 Task: For heading Use Roboto mono with yellow colour.  font size for heading20,  'Change the font style of data to'Roboto mono and font size to 12,  Change the alignment of both headline & data to Align right In the sheet  Attendance Sheet for Weekly Follow-upbook
Action: Mouse moved to (220, 131)
Screenshot: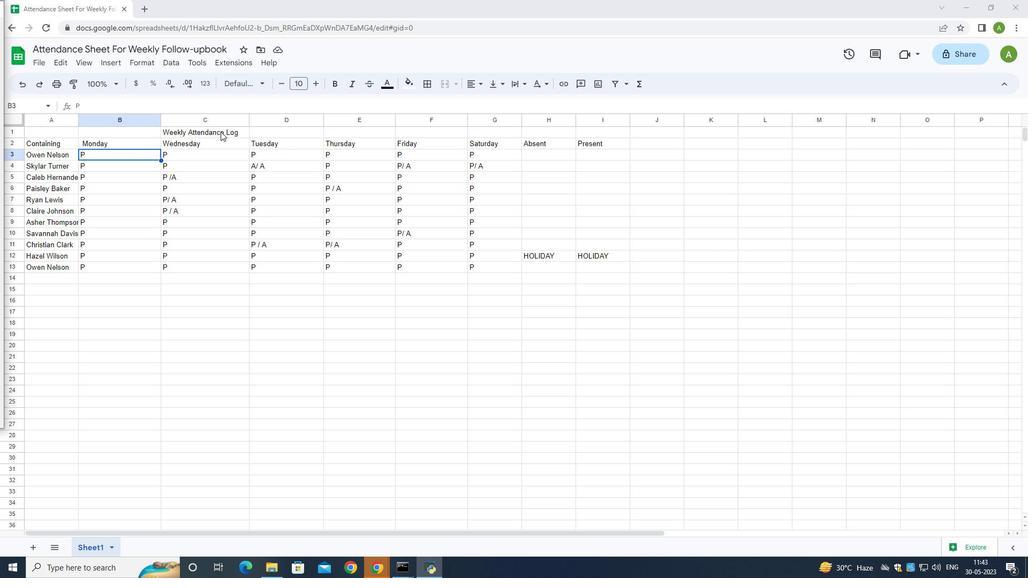 
Action: Mouse pressed left at (220, 131)
Screenshot: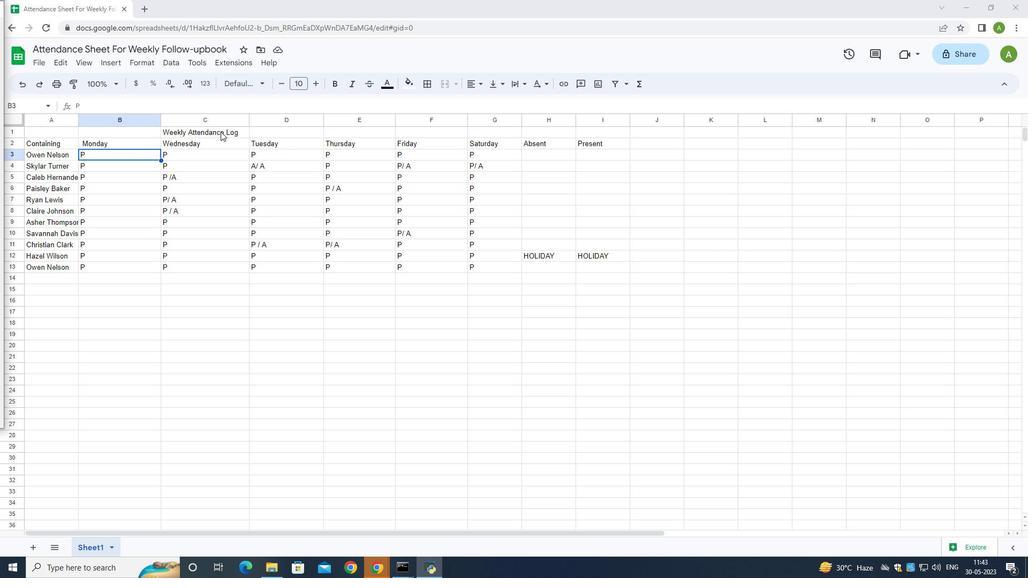 
Action: Mouse moved to (266, 81)
Screenshot: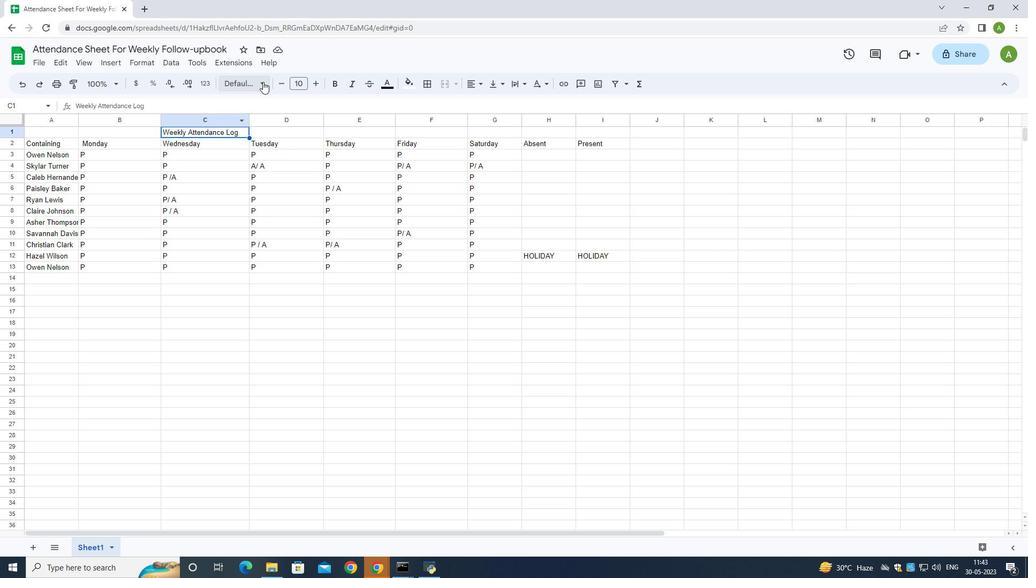 
Action: Mouse pressed left at (266, 81)
Screenshot: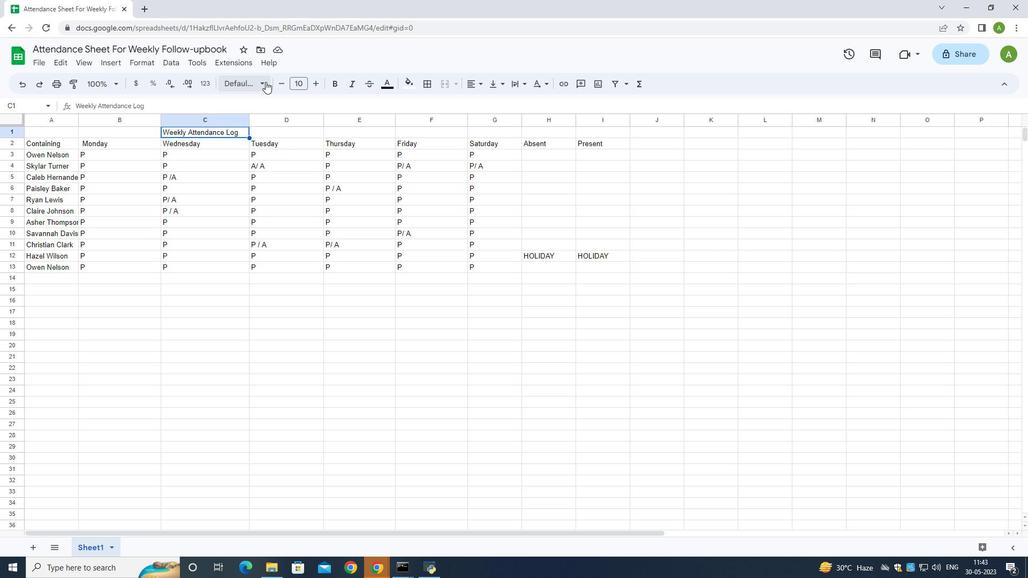
Action: Mouse moved to (267, 308)
Screenshot: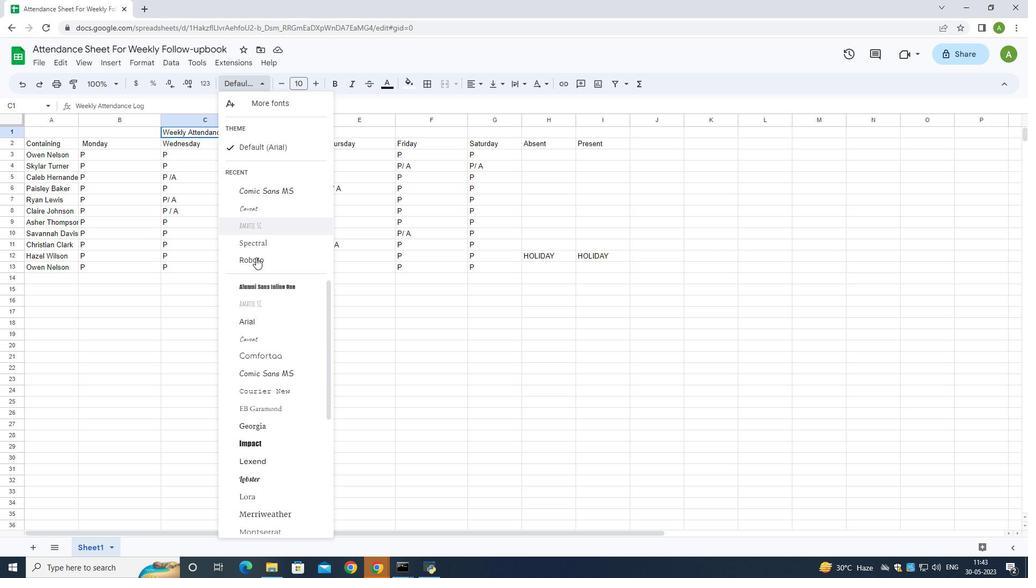 
Action: Mouse scrolled (267, 308) with delta (0, 0)
Screenshot: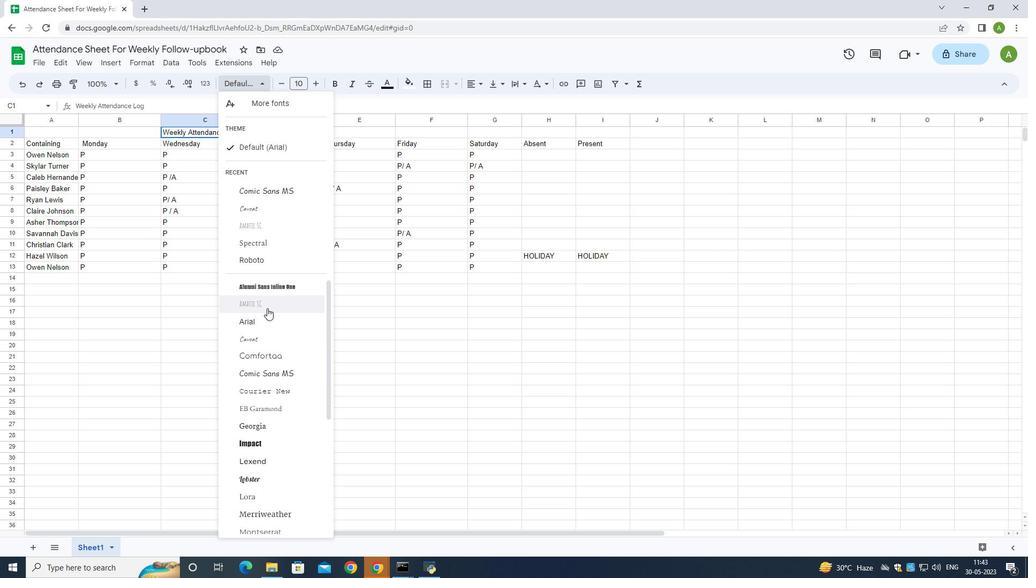
Action: Mouse scrolled (267, 308) with delta (0, 0)
Screenshot: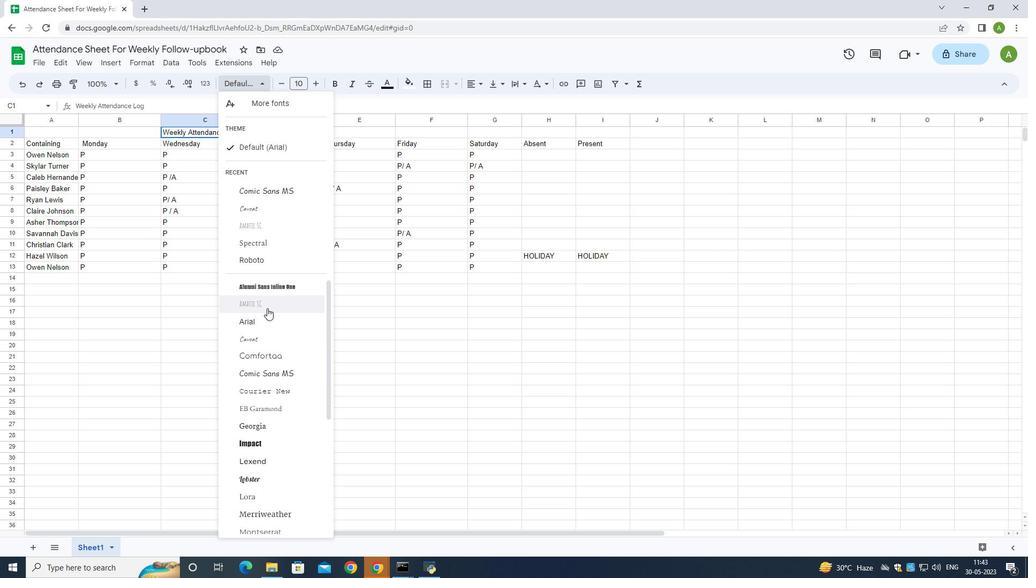 
Action: Mouse moved to (266, 307)
Screenshot: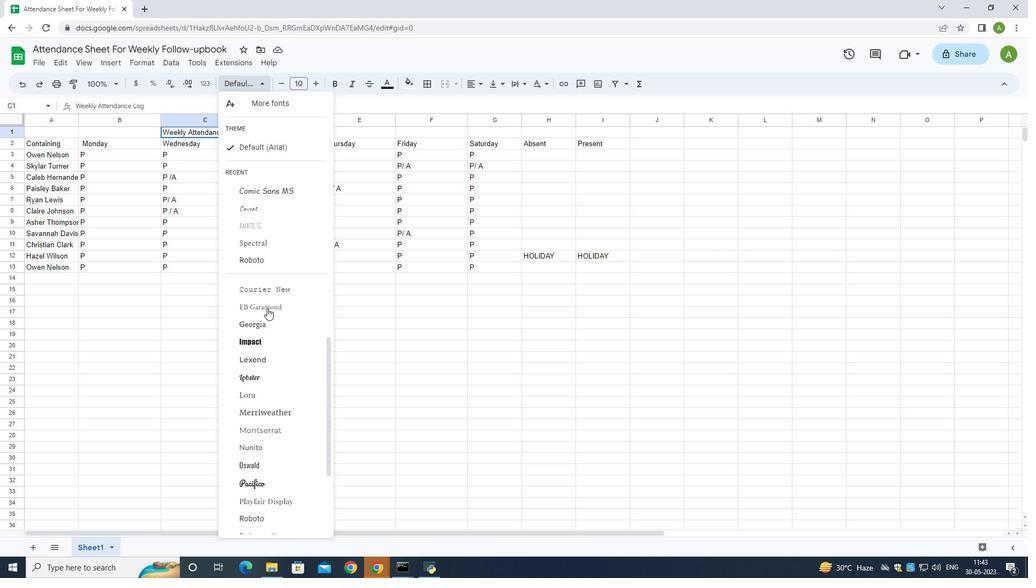 
Action: Mouse scrolled (266, 306) with delta (0, 0)
Screenshot: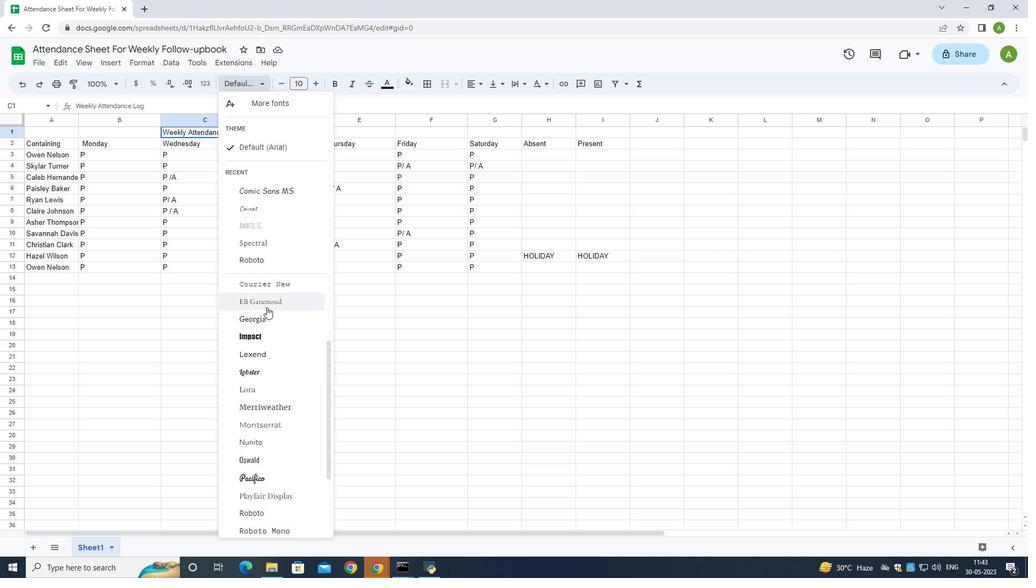 
Action: Mouse moved to (253, 474)
Screenshot: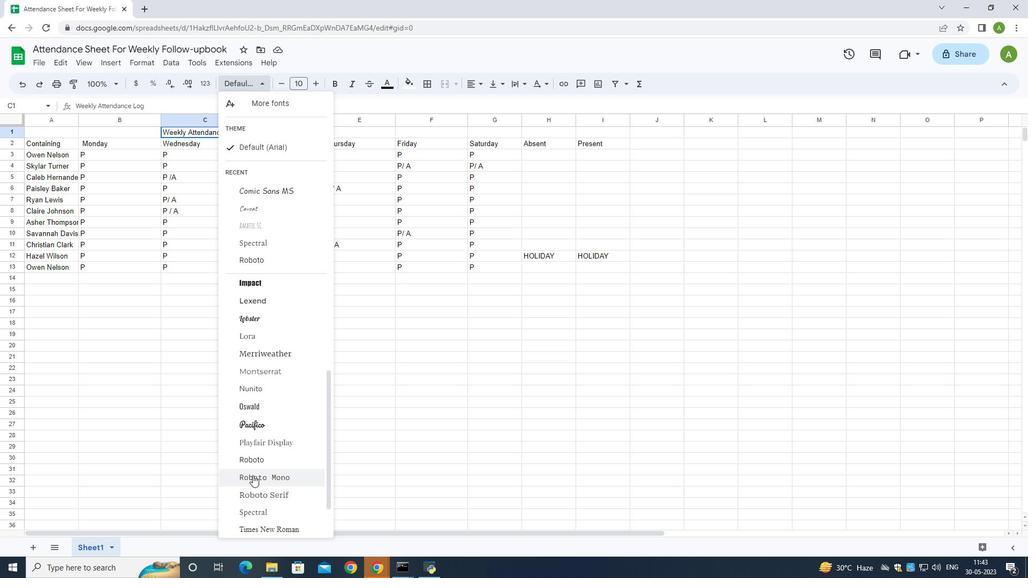 
Action: Mouse pressed left at (253, 474)
Screenshot: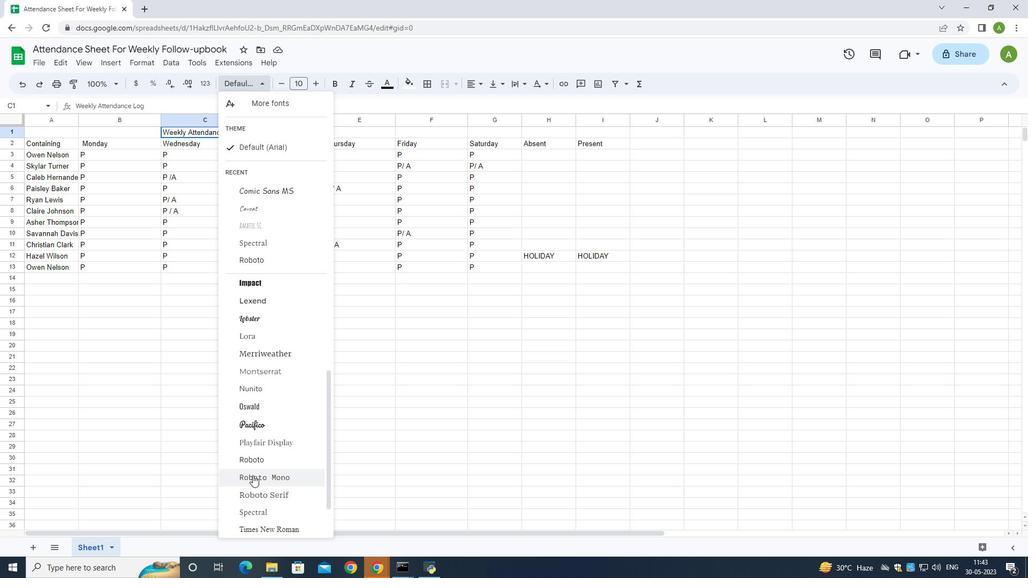 
Action: Mouse moved to (387, 79)
Screenshot: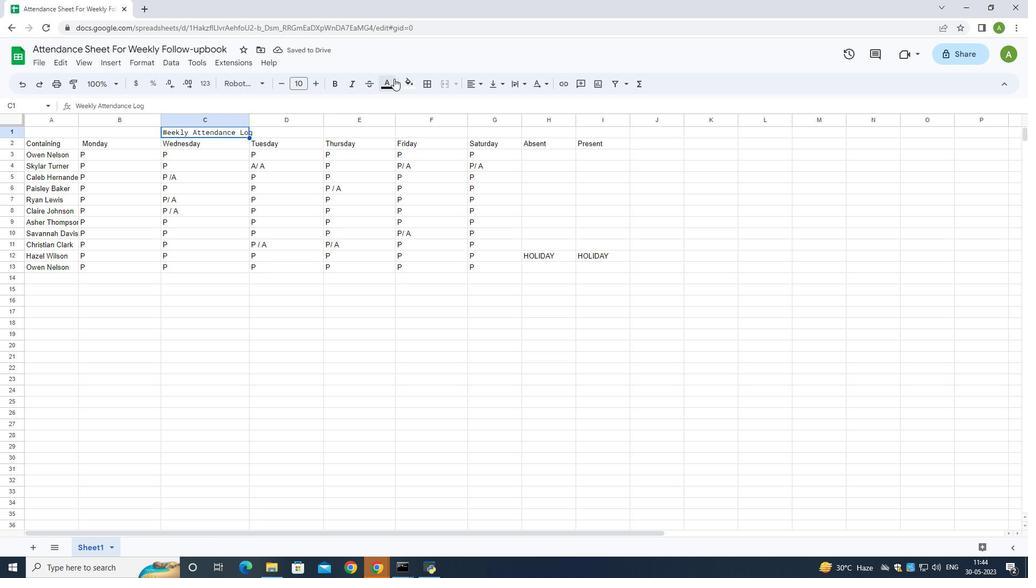 
Action: Mouse pressed left at (387, 79)
Screenshot: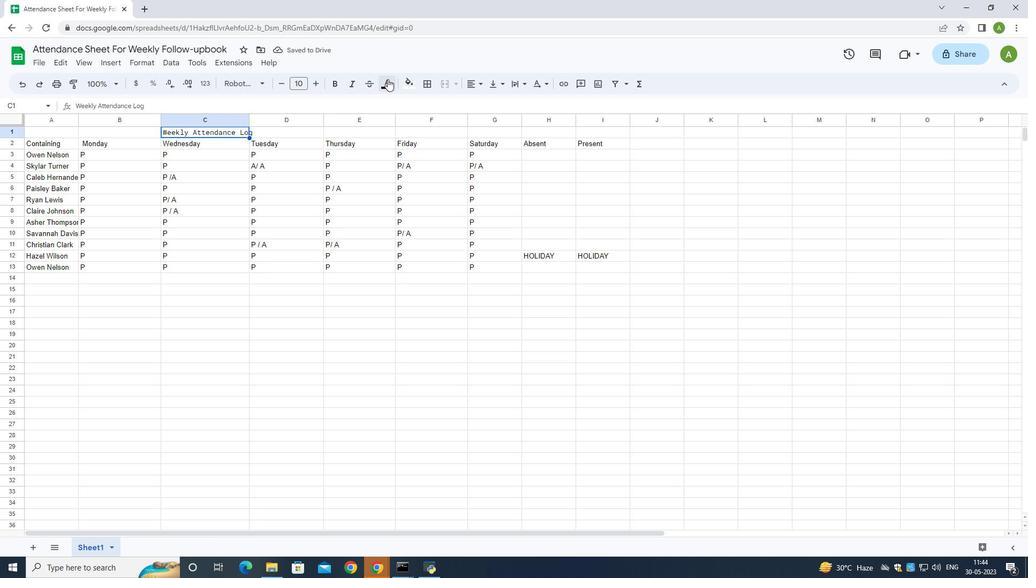 
Action: Mouse moved to (424, 137)
Screenshot: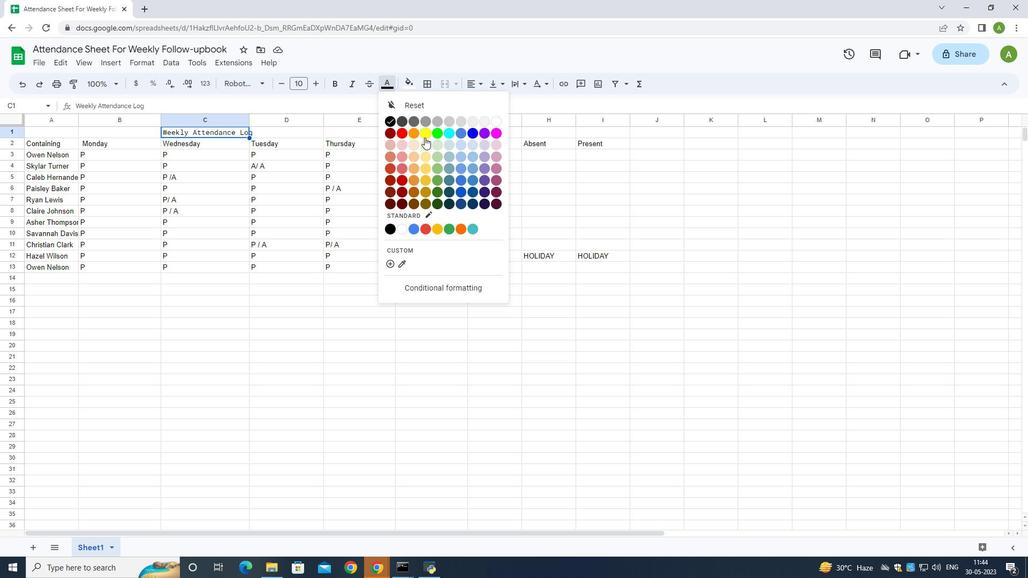 
Action: Mouse pressed left at (424, 137)
Screenshot: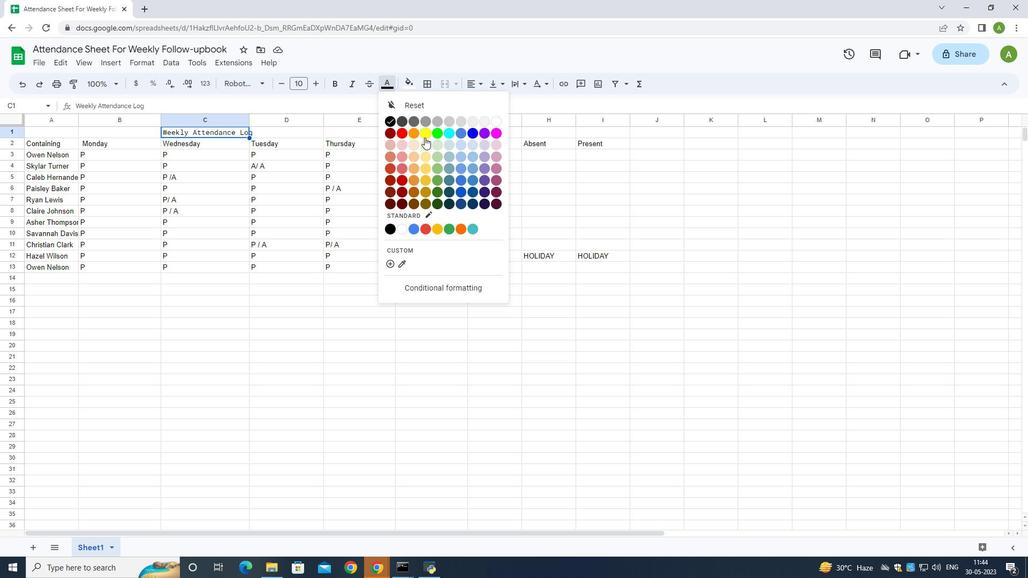 
Action: Mouse moved to (388, 85)
Screenshot: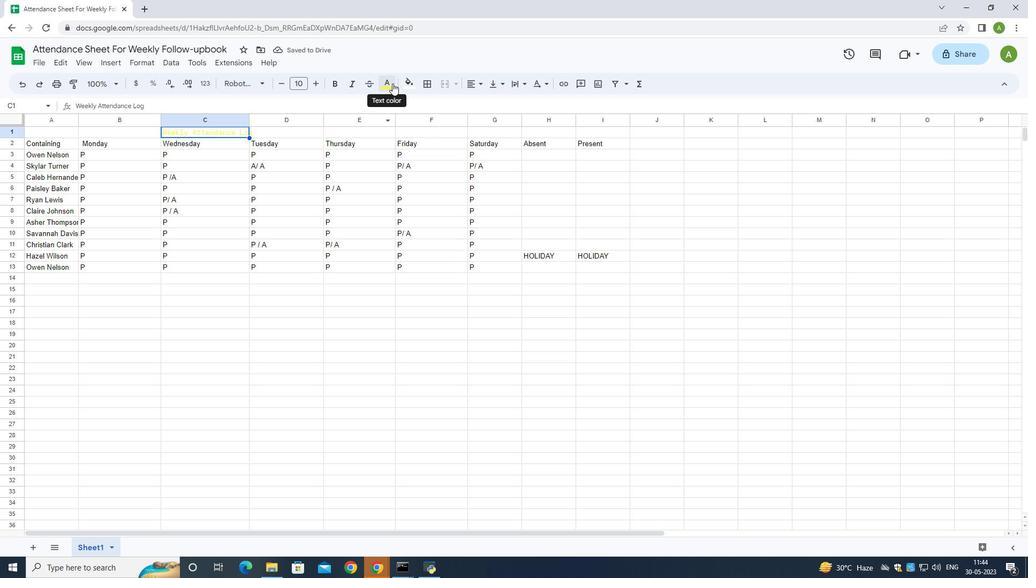 
Action: Mouse pressed left at (388, 85)
Screenshot: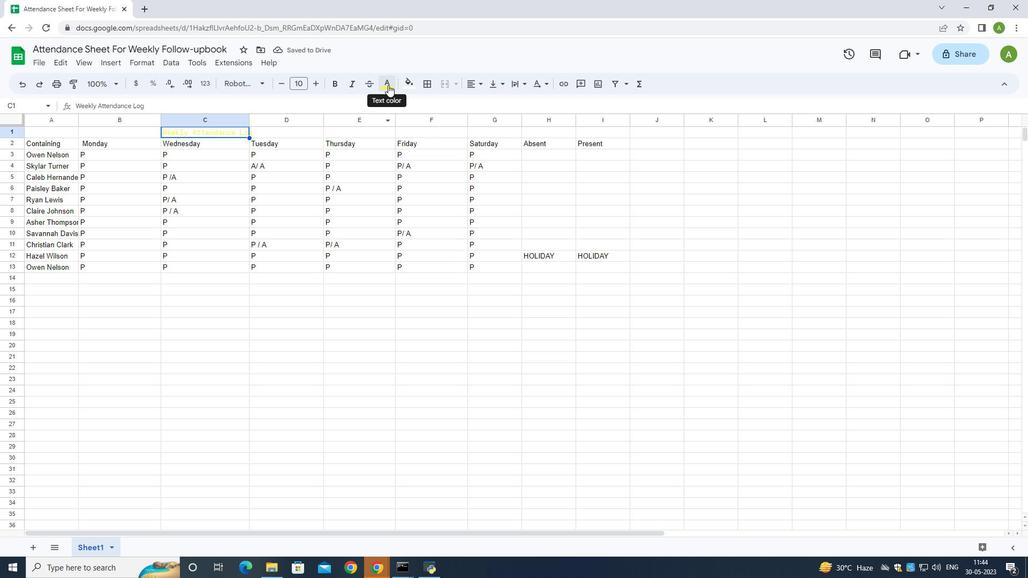 
Action: Mouse moved to (440, 228)
Screenshot: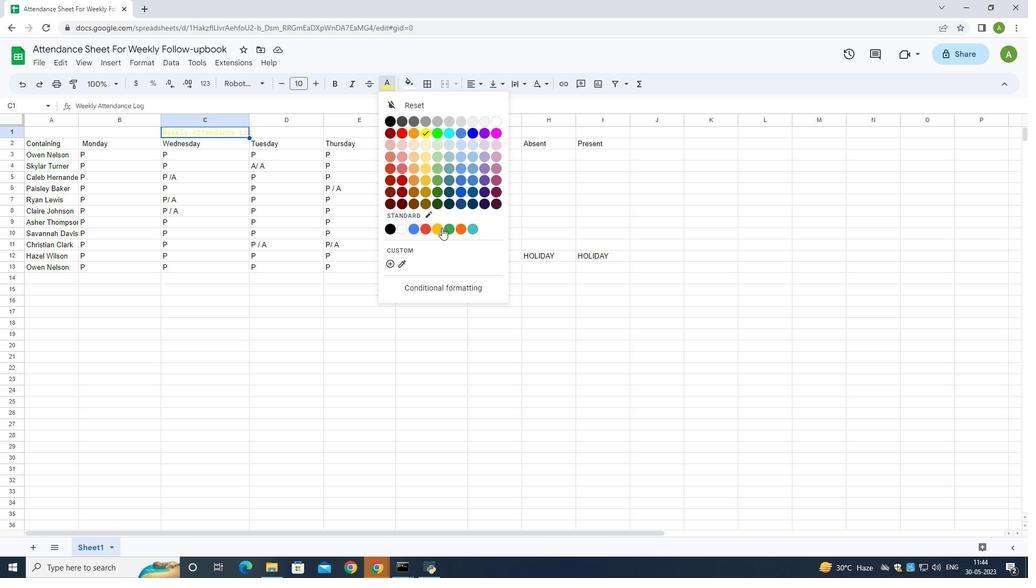 
Action: Mouse pressed left at (440, 228)
Screenshot: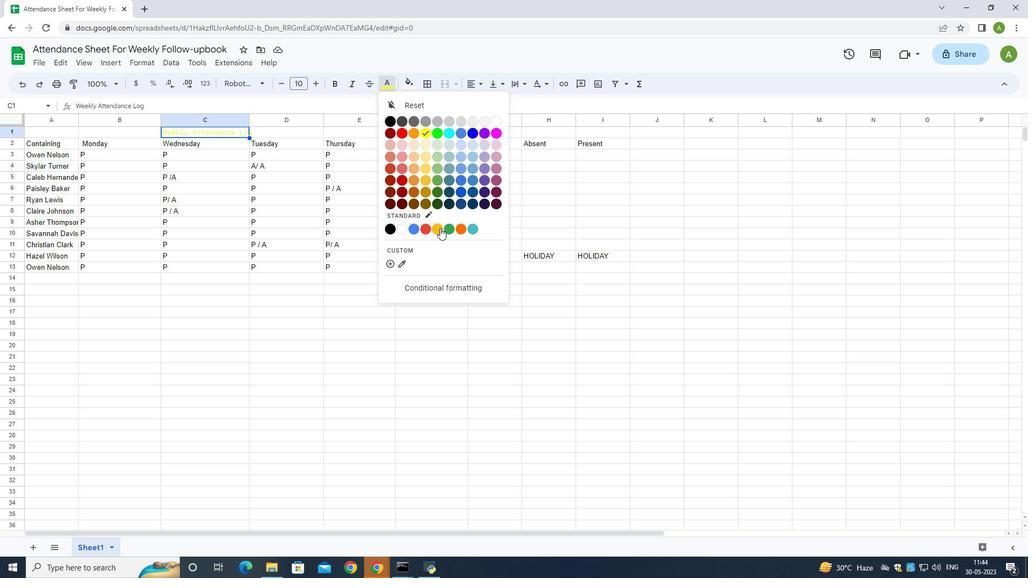
Action: Mouse moved to (651, 219)
Screenshot: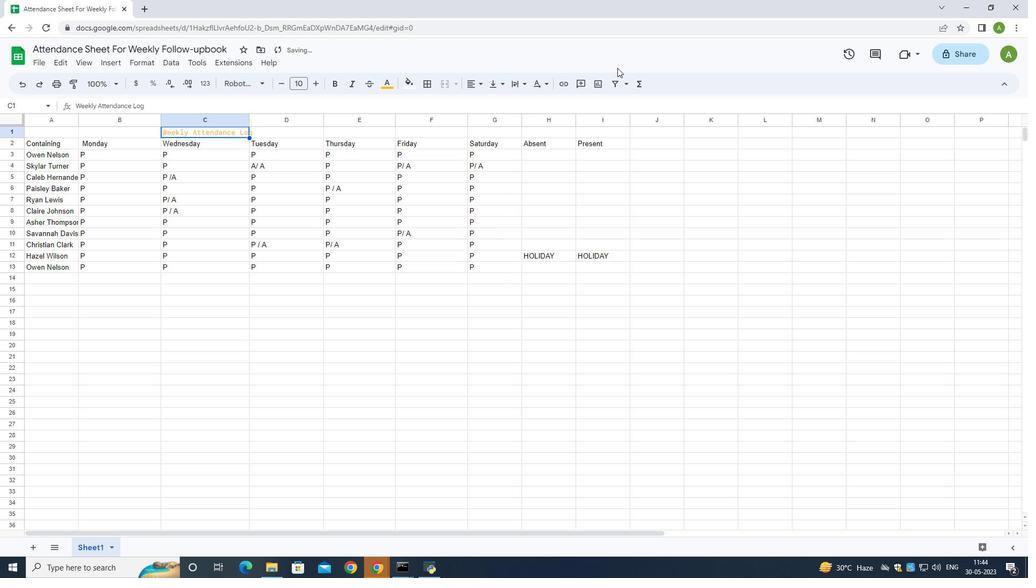
Action: Mouse scrolled (651, 220) with delta (0, 0)
Screenshot: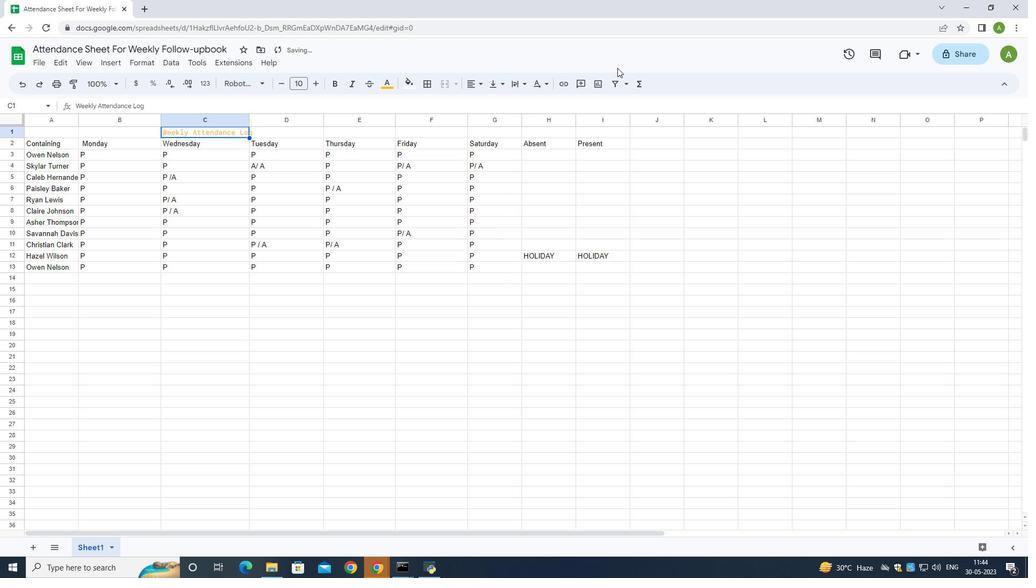 
Action: Mouse moved to (316, 84)
Screenshot: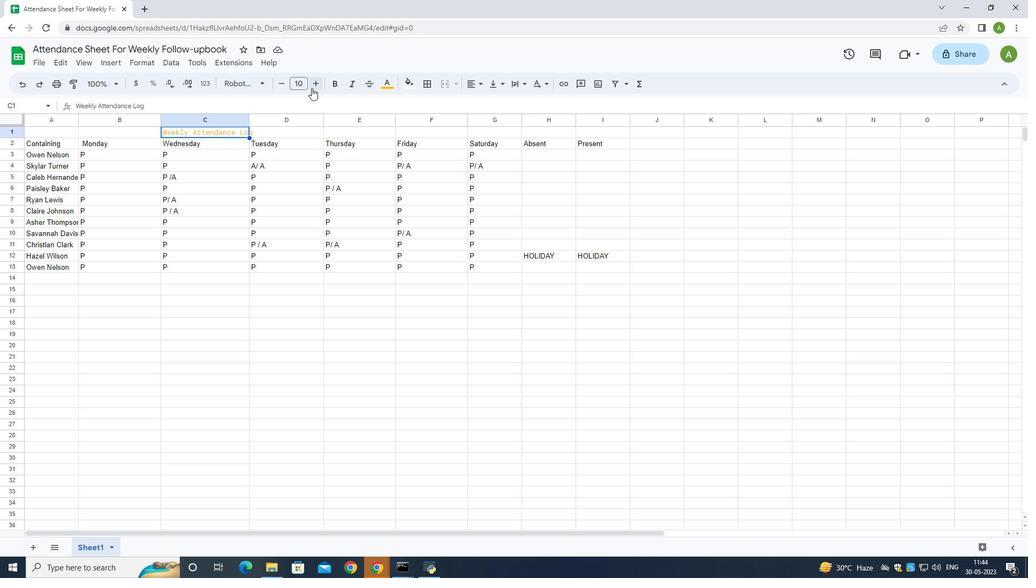 
Action: Mouse pressed left at (316, 84)
Screenshot: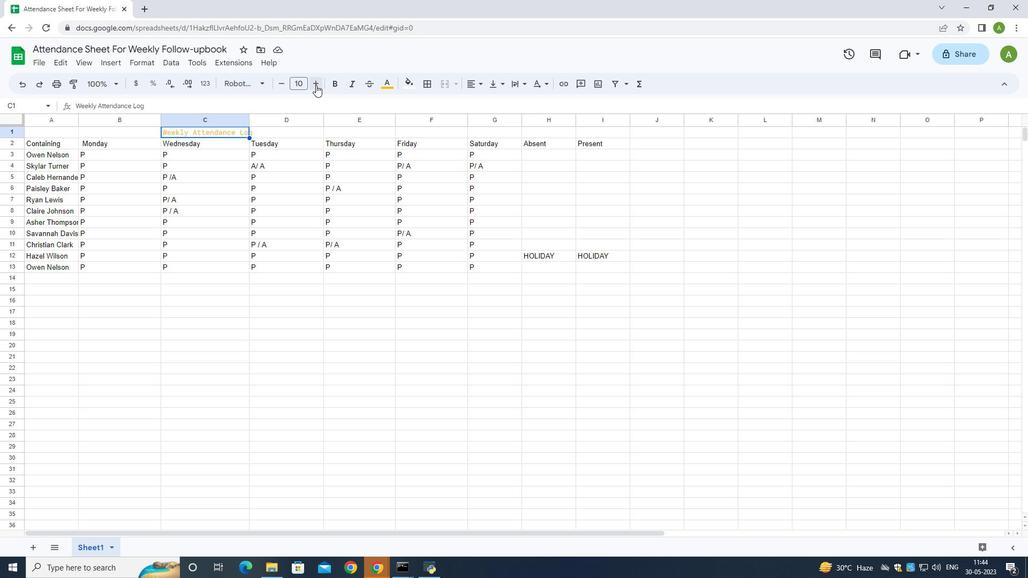 
Action: Mouse pressed left at (316, 84)
Screenshot: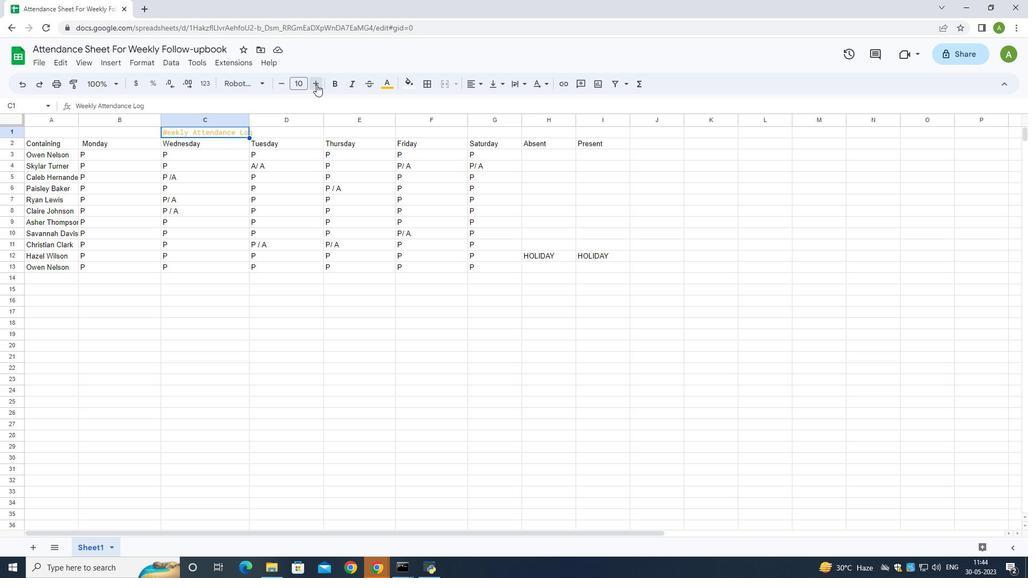 
Action: Mouse pressed left at (316, 84)
Screenshot: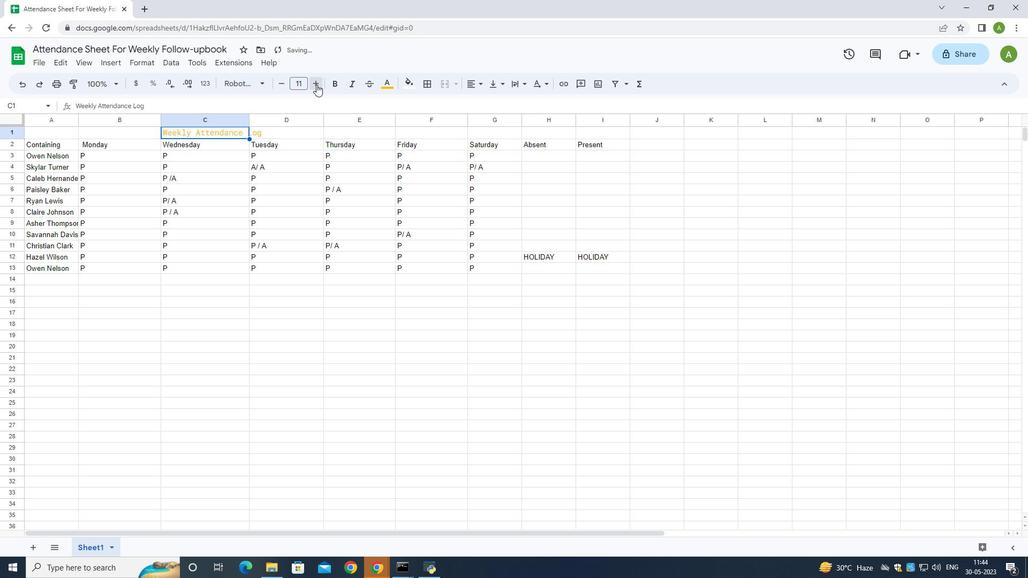 
Action: Mouse pressed left at (316, 84)
Screenshot: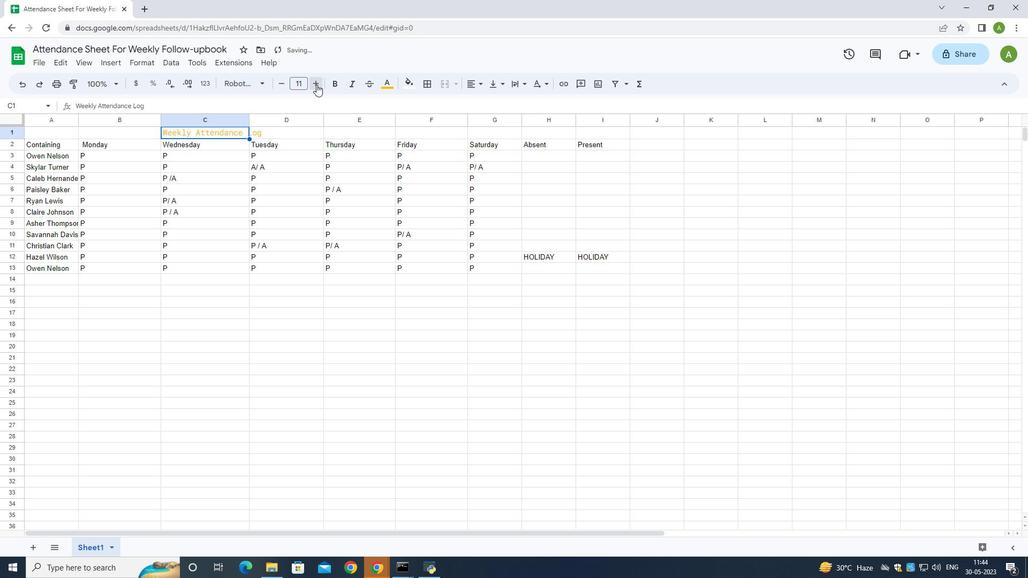 
Action: Mouse pressed left at (316, 84)
Screenshot: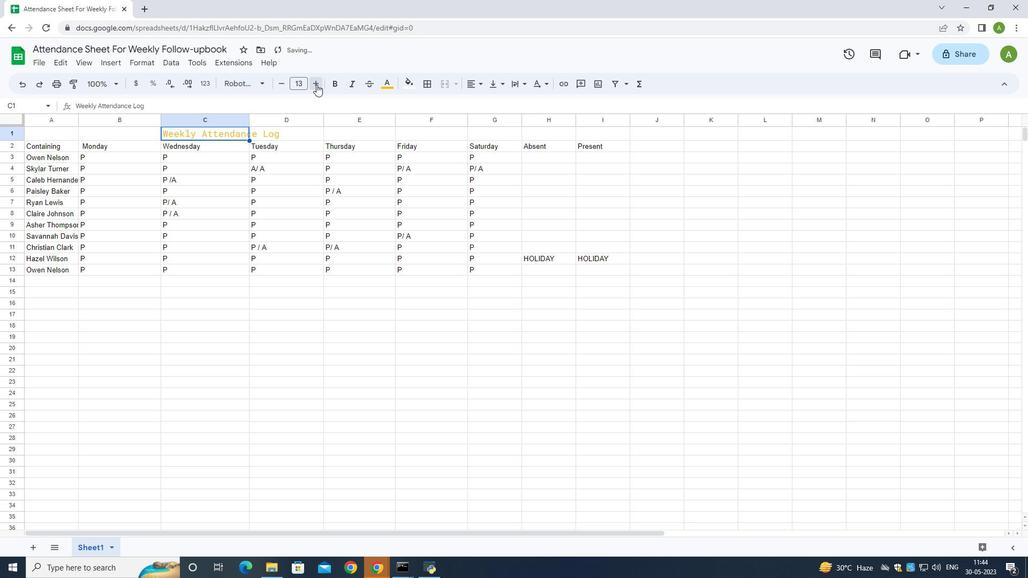 
Action: Mouse pressed left at (316, 84)
Screenshot: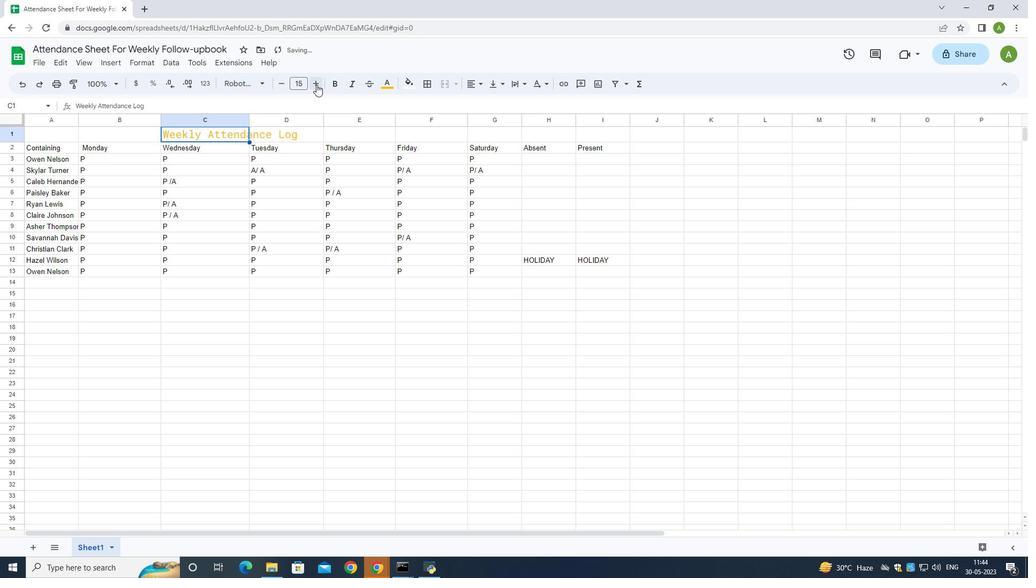 
Action: Mouse pressed left at (316, 84)
Screenshot: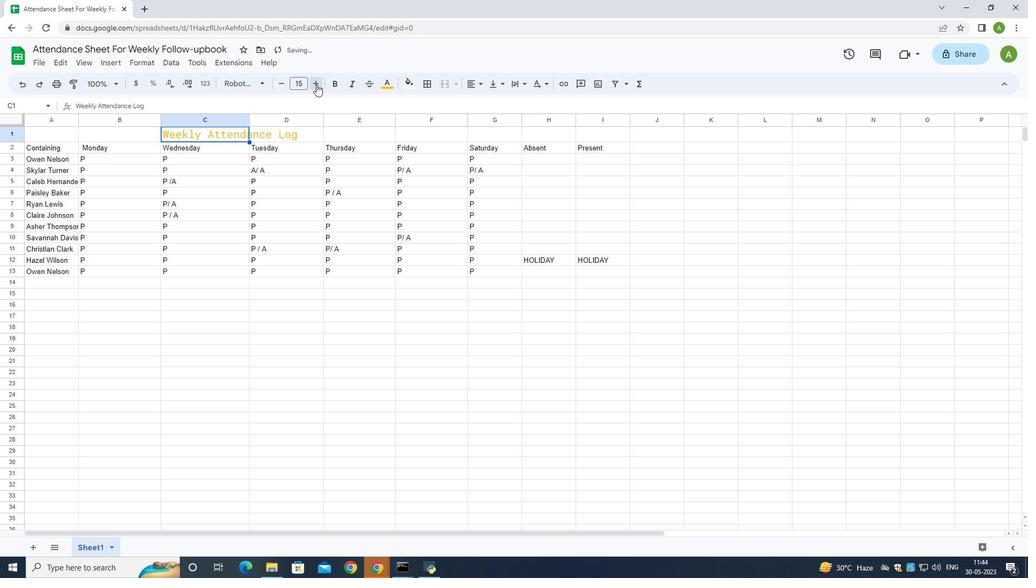 
Action: Mouse pressed left at (316, 84)
Screenshot: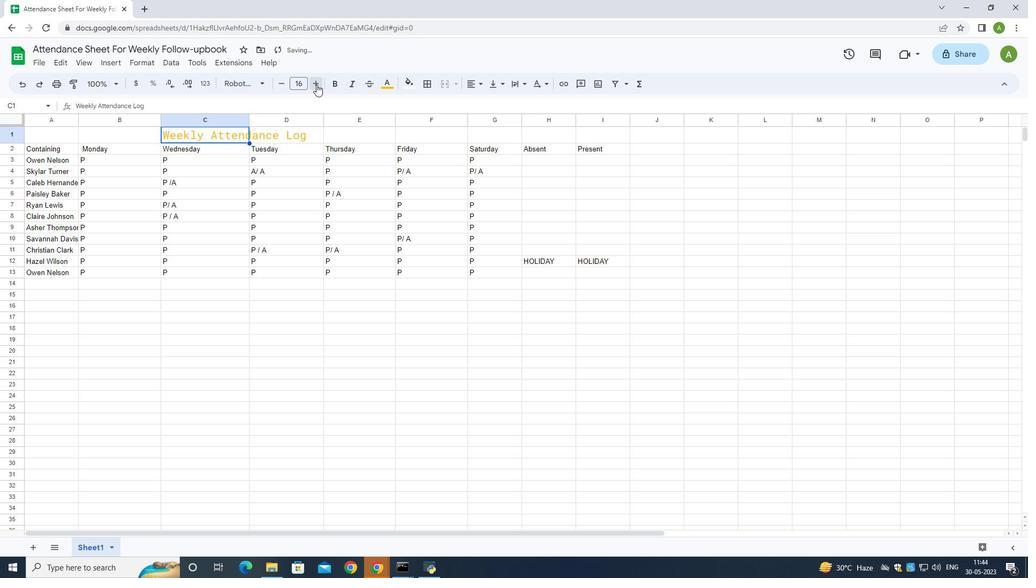 
Action: Mouse pressed left at (316, 84)
Screenshot: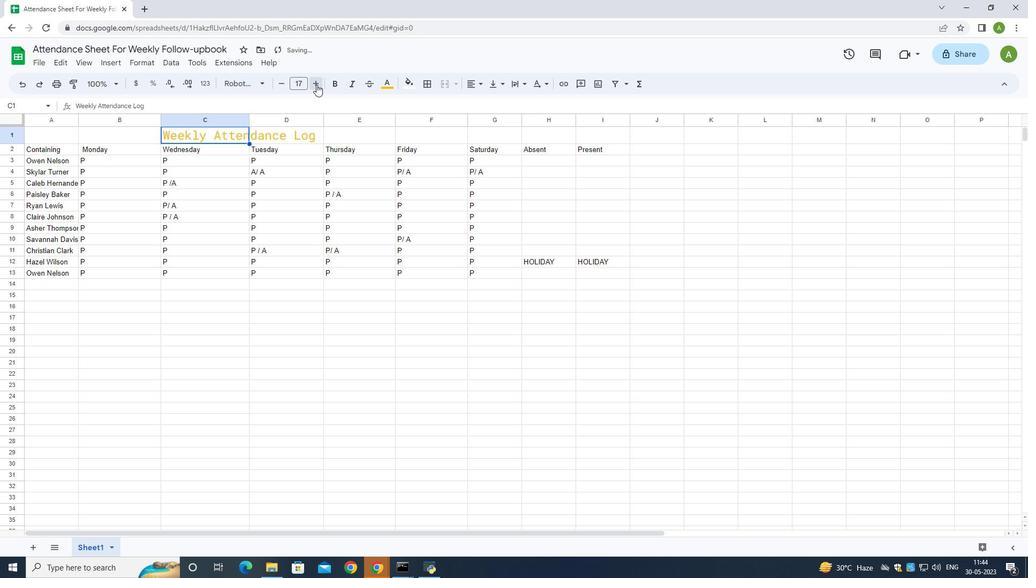 
Action: Mouse pressed left at (316, 84)
Screenshot: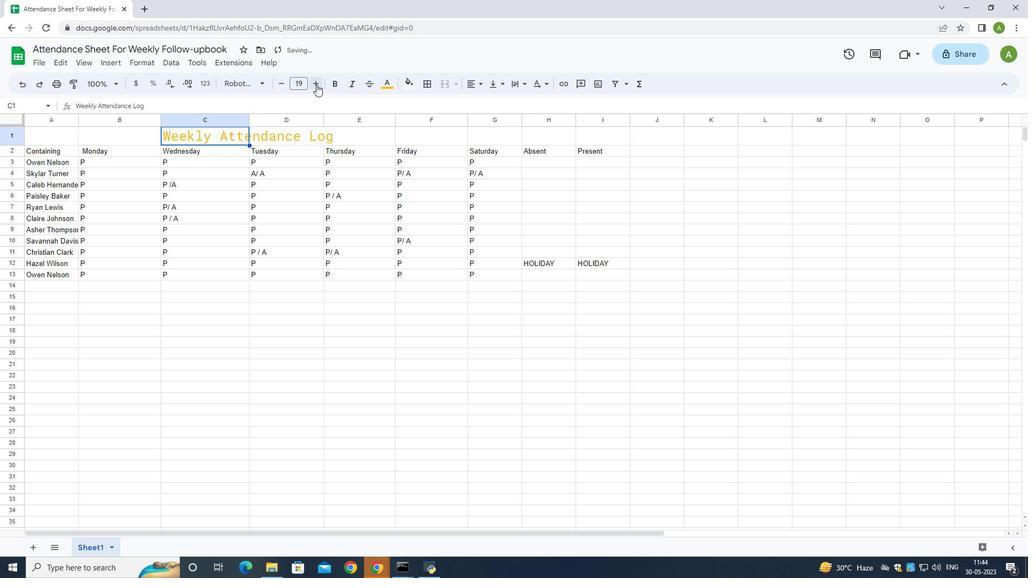 
Action: Mouse moved to (27, 147)
Screenshot: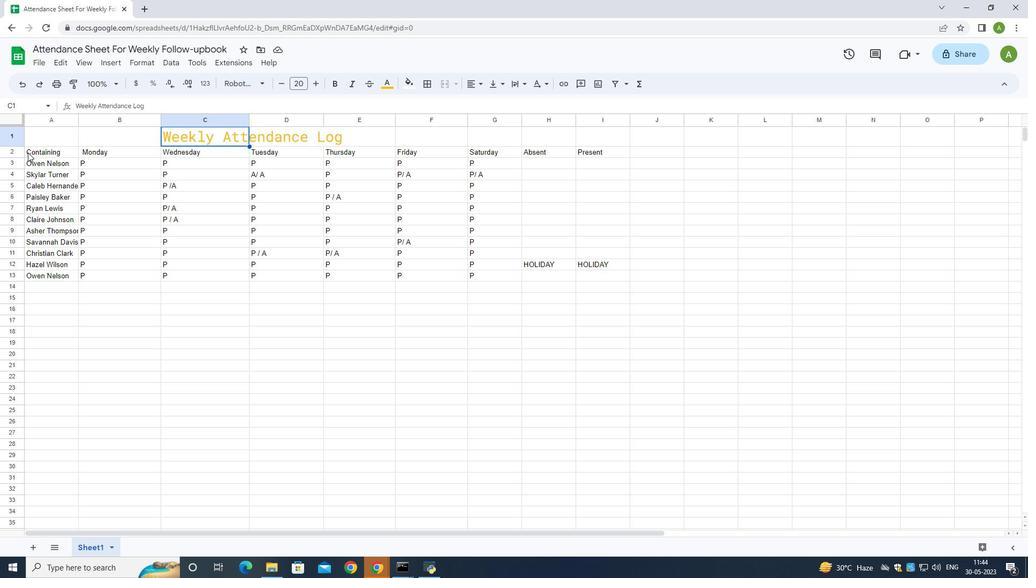 
Action: Mouse pressed left at (27, 147)
Screenshot: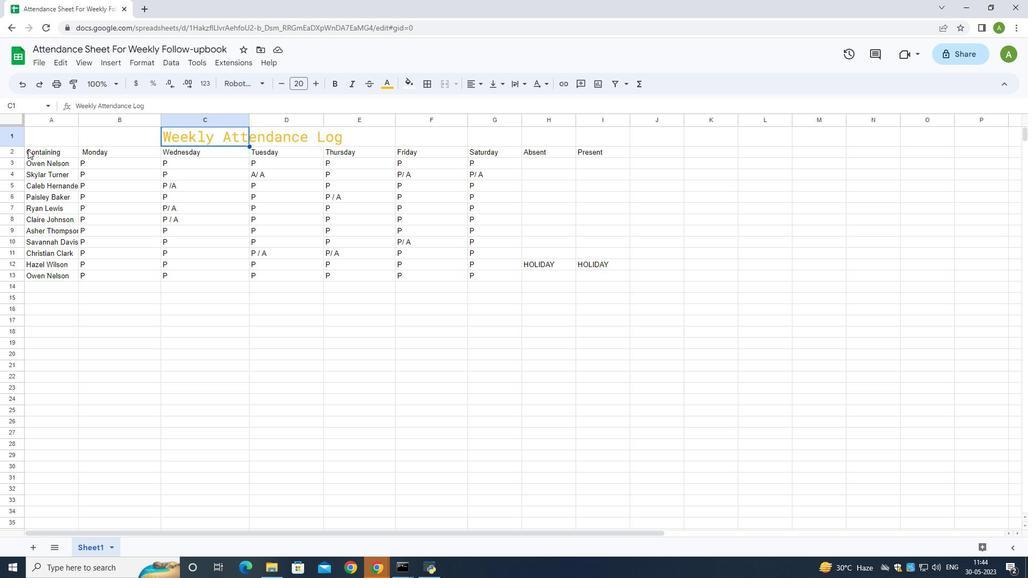 
Action: Mouse moved to (261, 83)
Screenshot: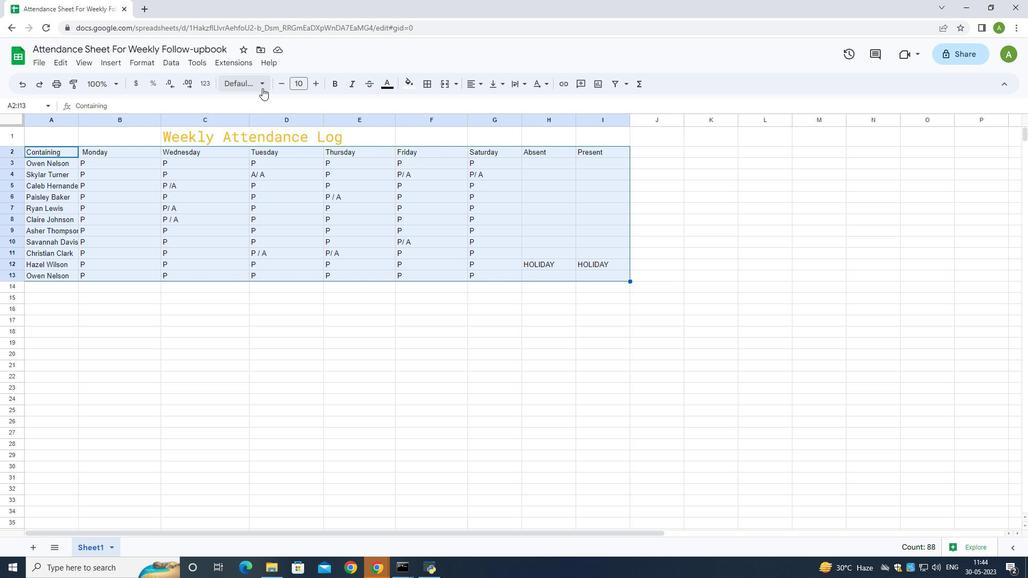 
Action: Mouse pressed left at (261, 83)
Screenshot: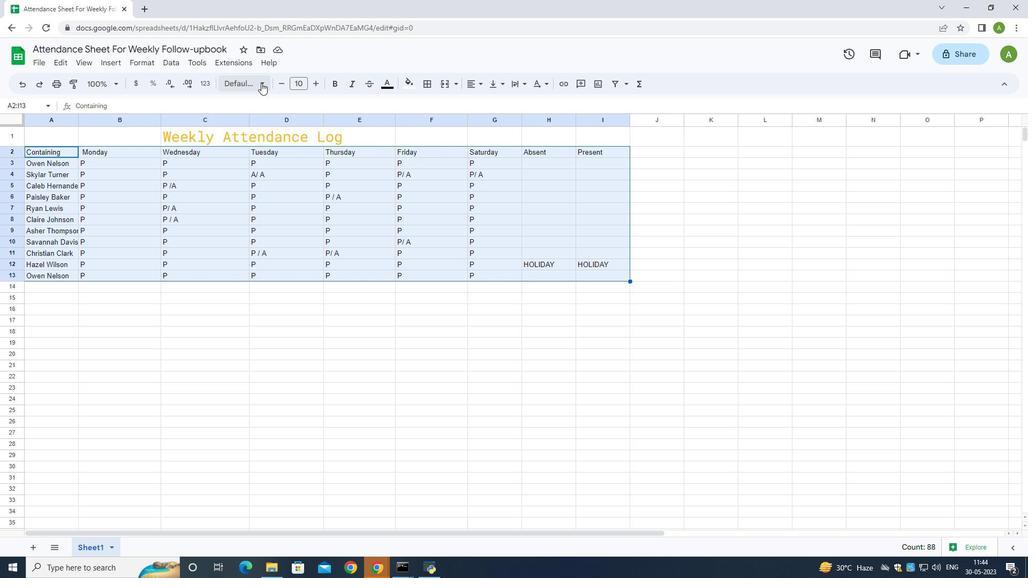 
Action: Mouse moved to (256, 438)
Screenshot: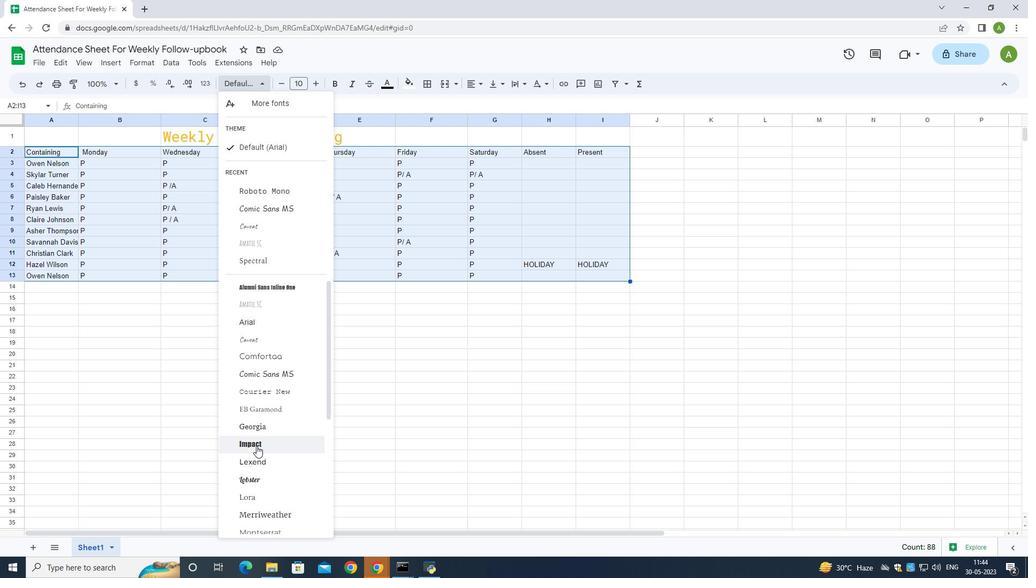 
Action: Mouse scrolled (256, 438) with delta (0, 0)
Screenshot: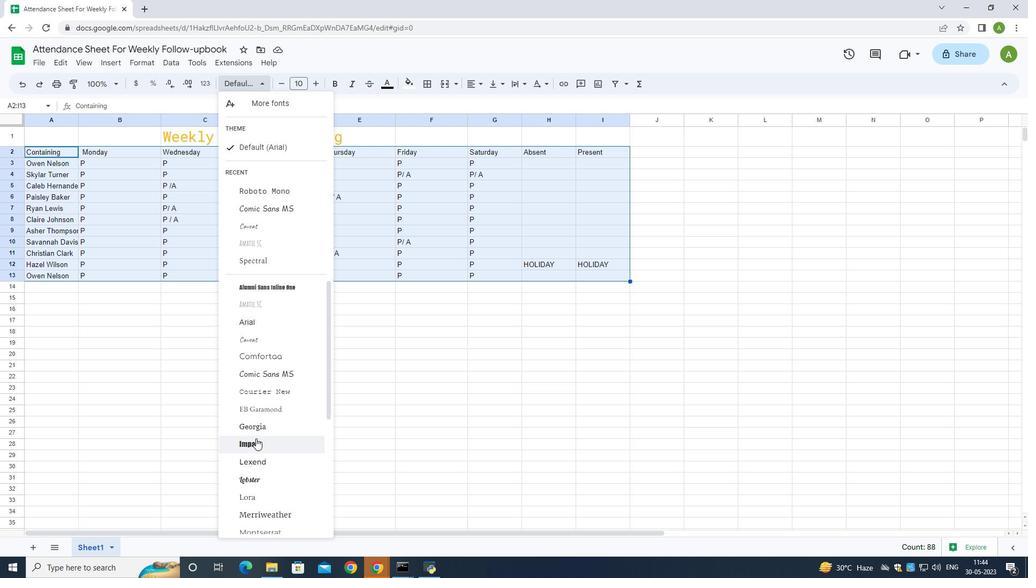 
Action: Mouse scrolled (256, 438) with delta (0, 0)
Screenshot: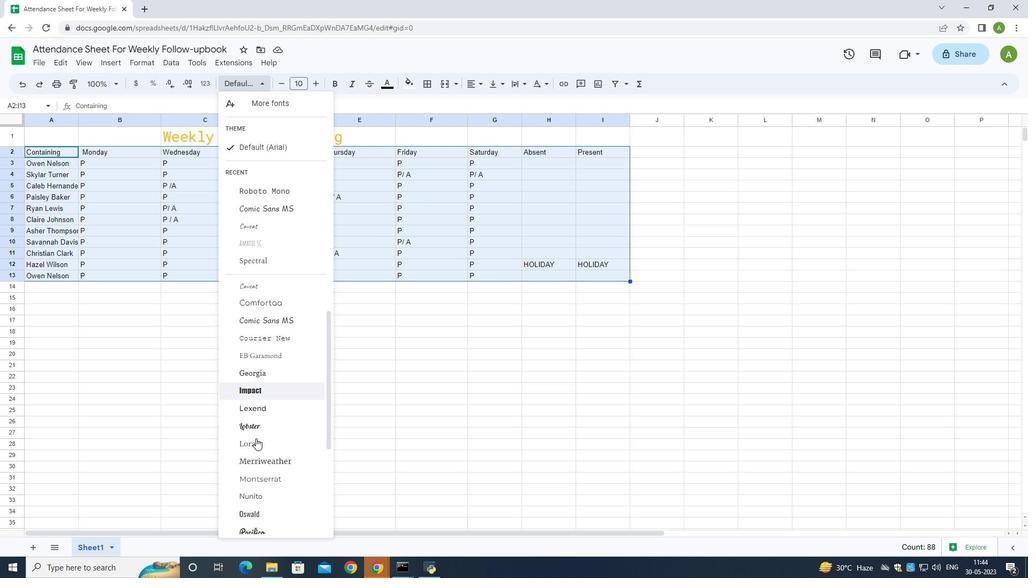 
Action: Mouse scrolled (256, 438) with delta (0, 0)
Screenshot: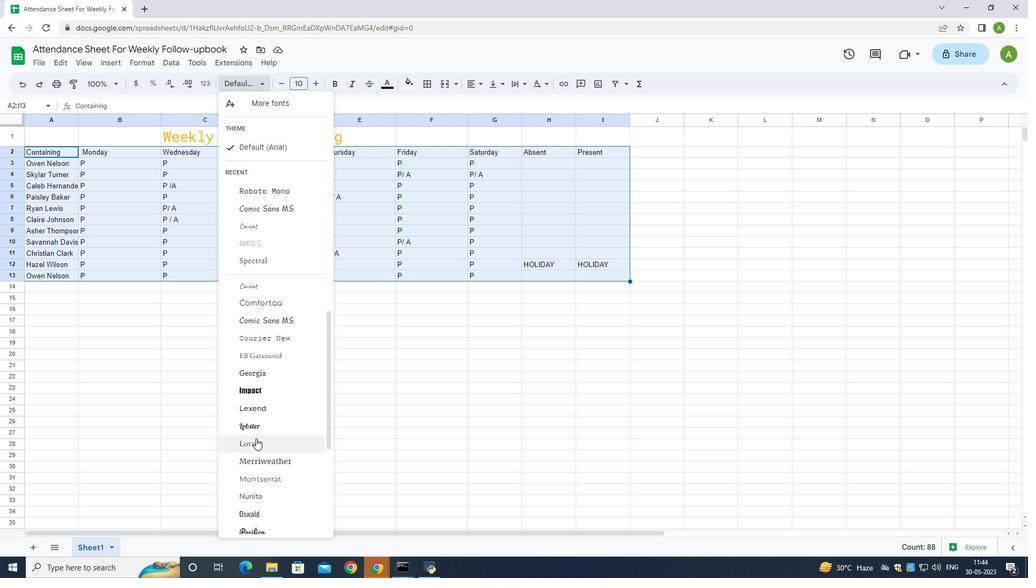 
Action: Mouse scrolled (256, 438) with delta (0, 0)
Screenshot: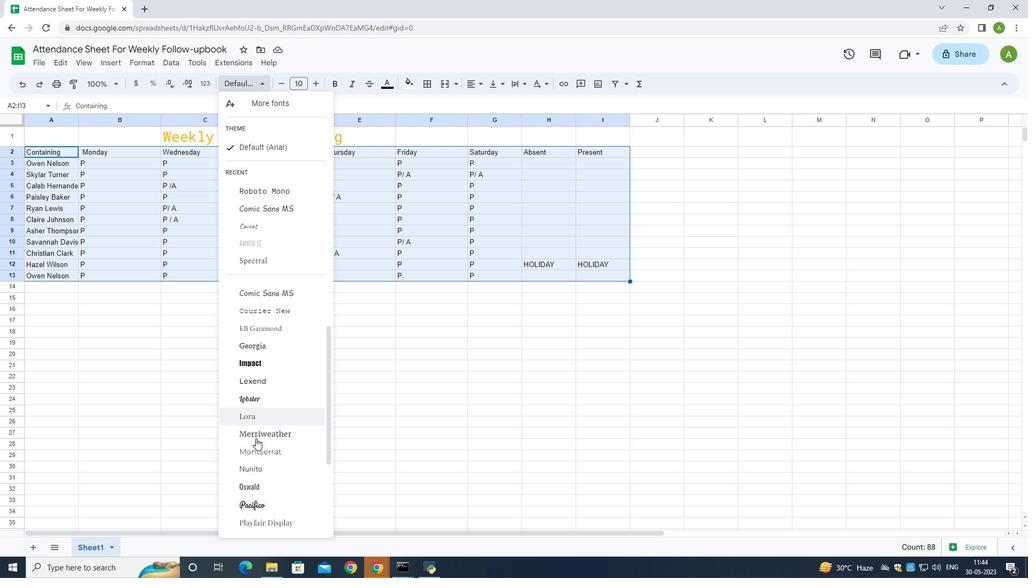 
Action: Mouse moved to (261, 439)
Screenshot: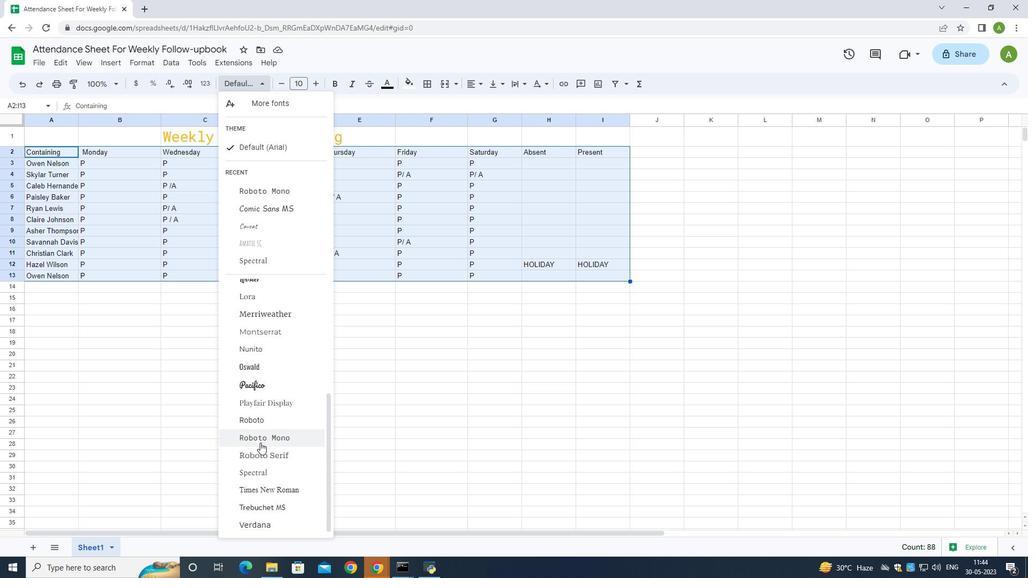 
Action: Mouse pressed left at (261, 439)
Screenshot: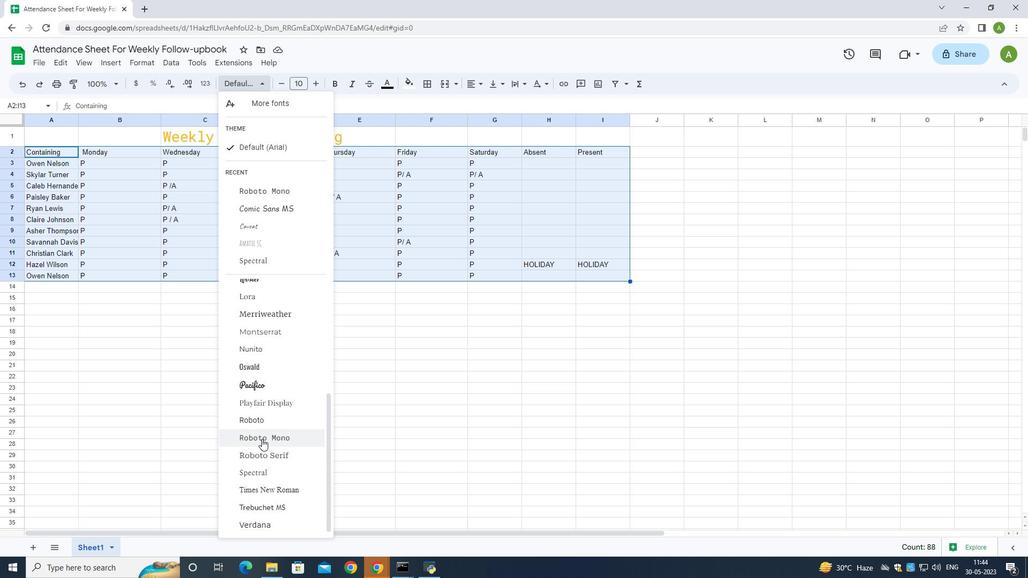 
Action: Mouse moved to (314, 85)
Screenshot: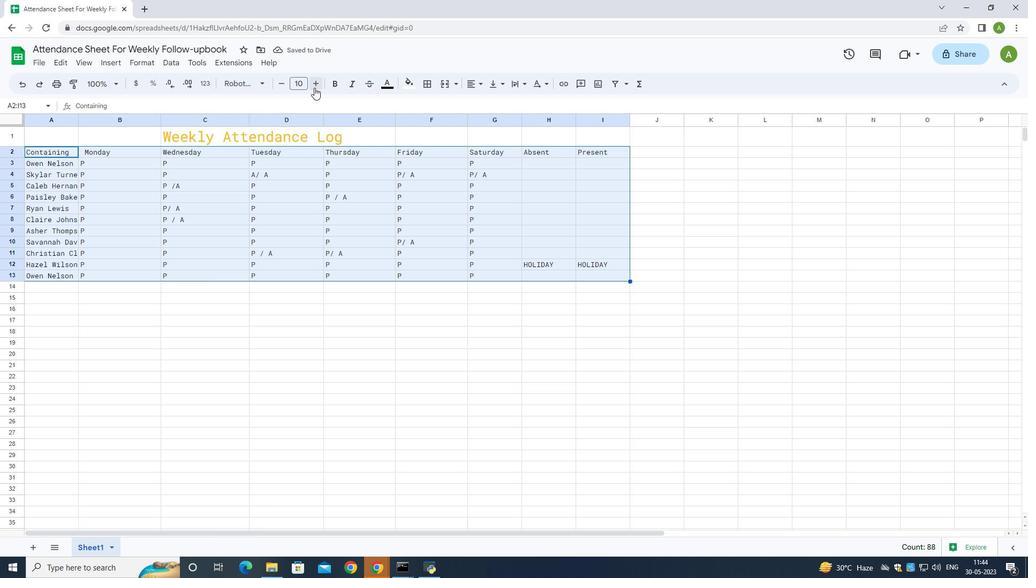 
Action: Mouse pressed left at (314, 85)
Screenshot: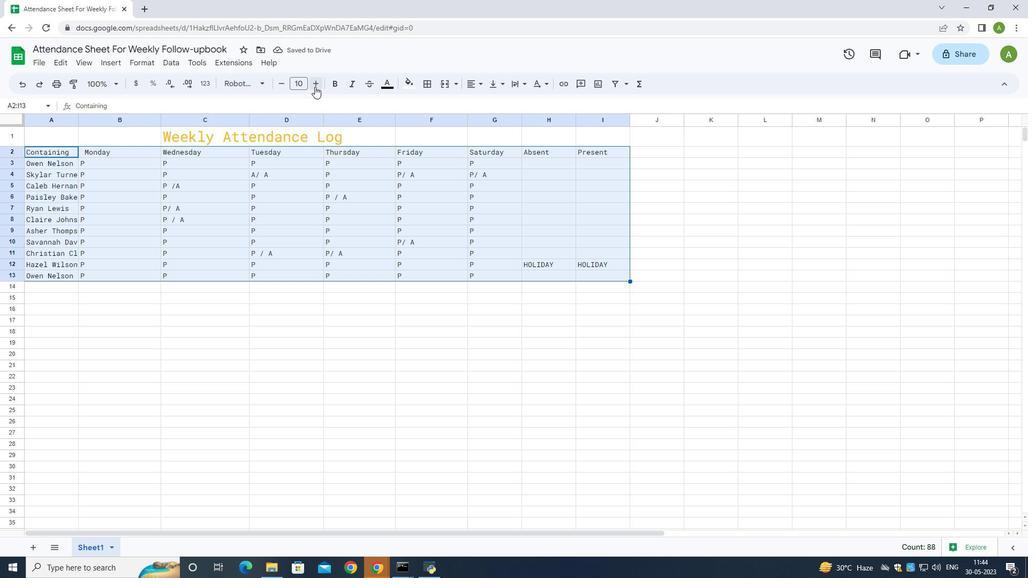 
Action: Mouse pressed left at (314, 85)
Screenshot: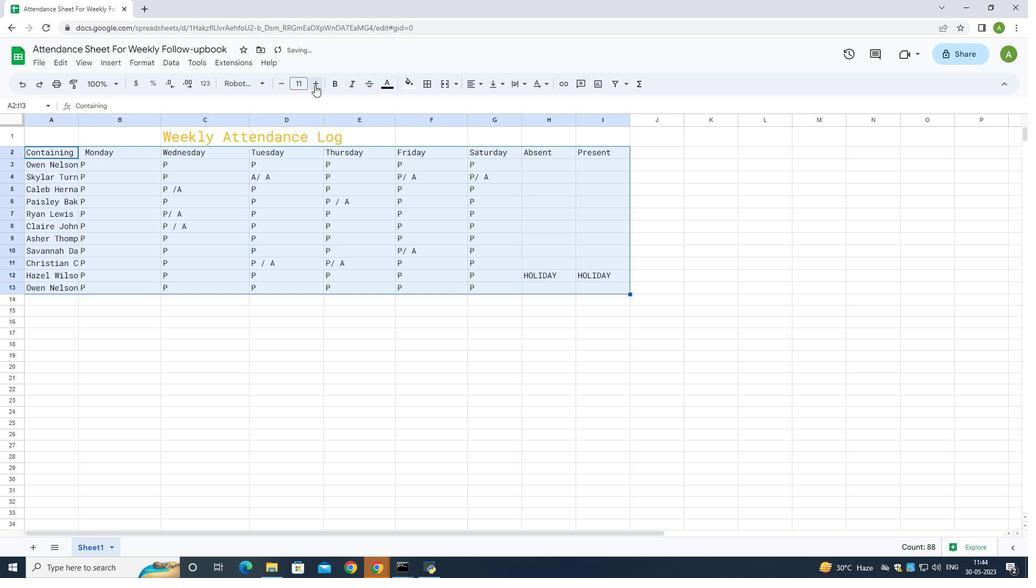 
Action: Mouse moved to (32, 123)
Screenshot: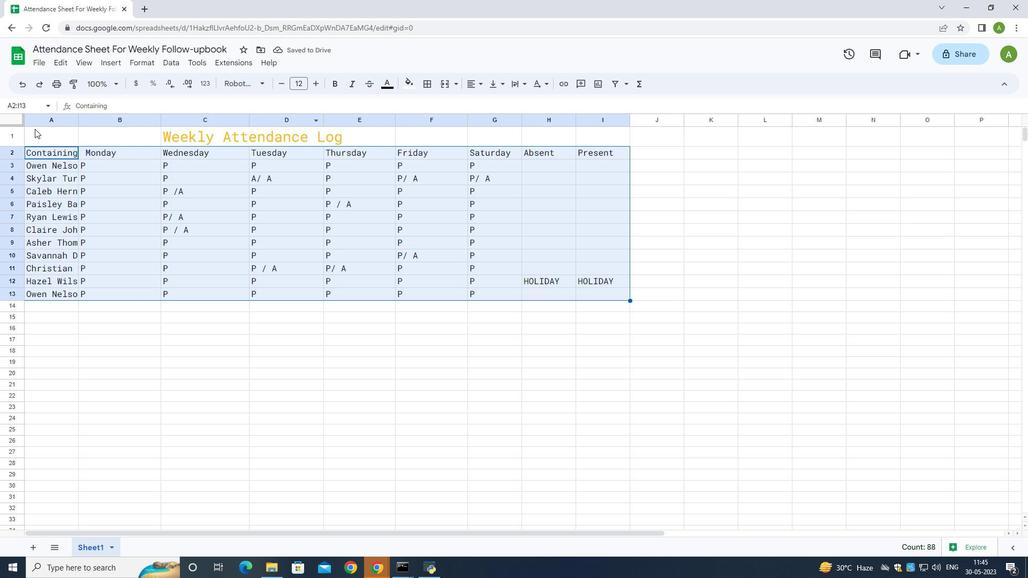 
Action: Mouse pressed left at (32, 123)
Screenshot: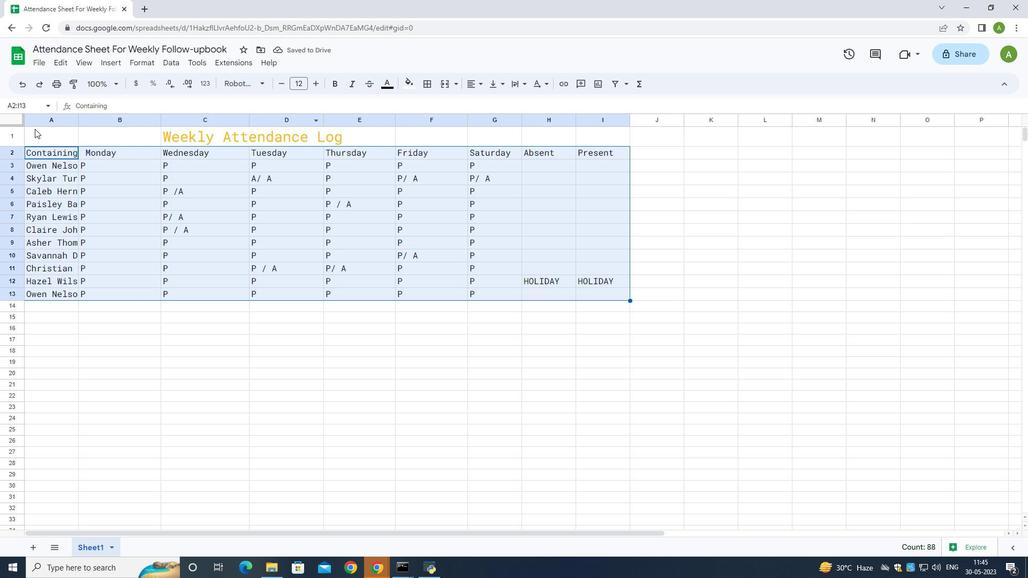 
Action: Mouse moved to (88, 137)
Screenshot: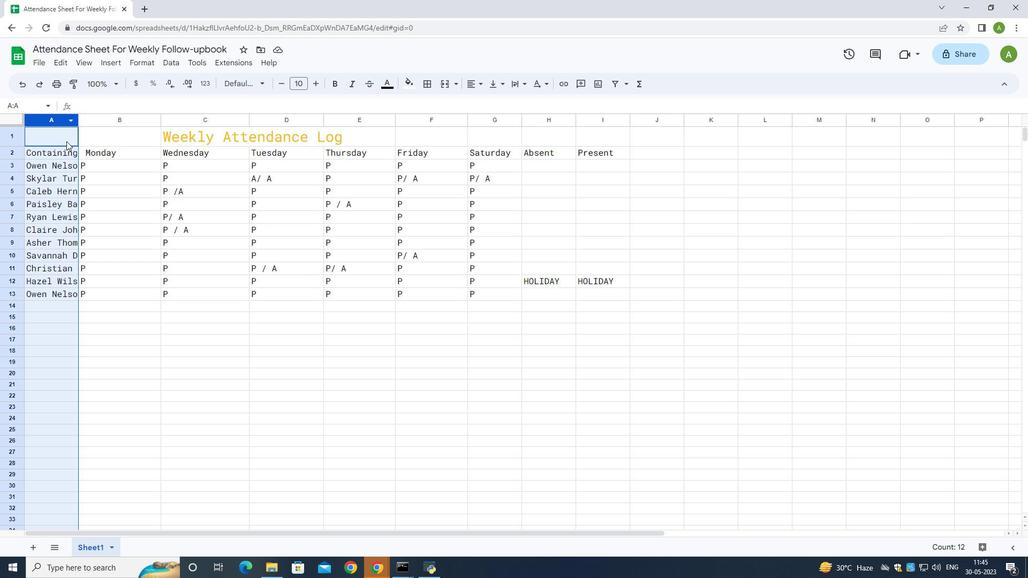 
Action: Mouse pressed left at (88, 137)
Screenshot: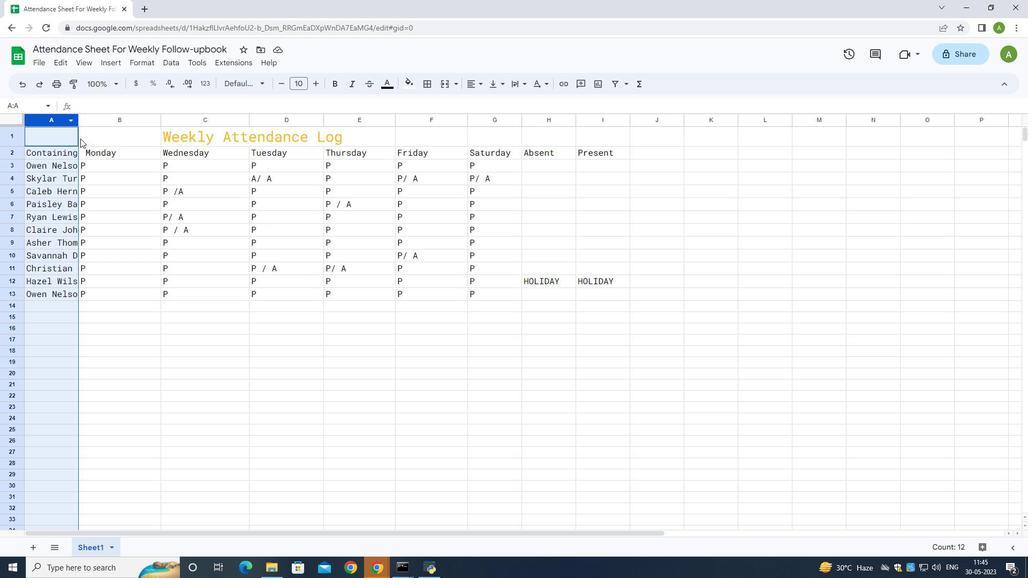 
Action: Mouse moved to (42, 137)
Screenshot: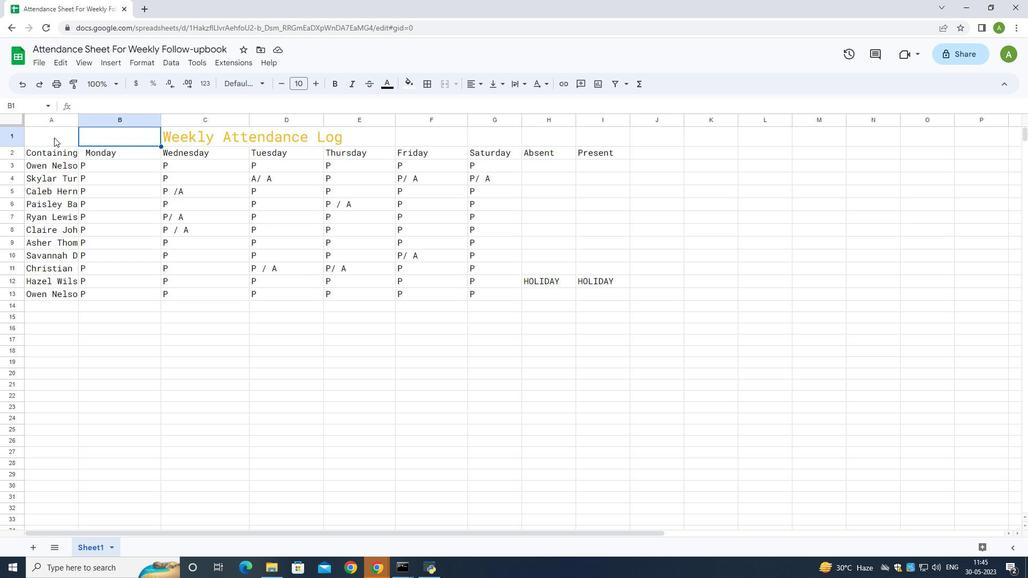 
Action: Mouse pressed left at (42, 137)
Screenshot: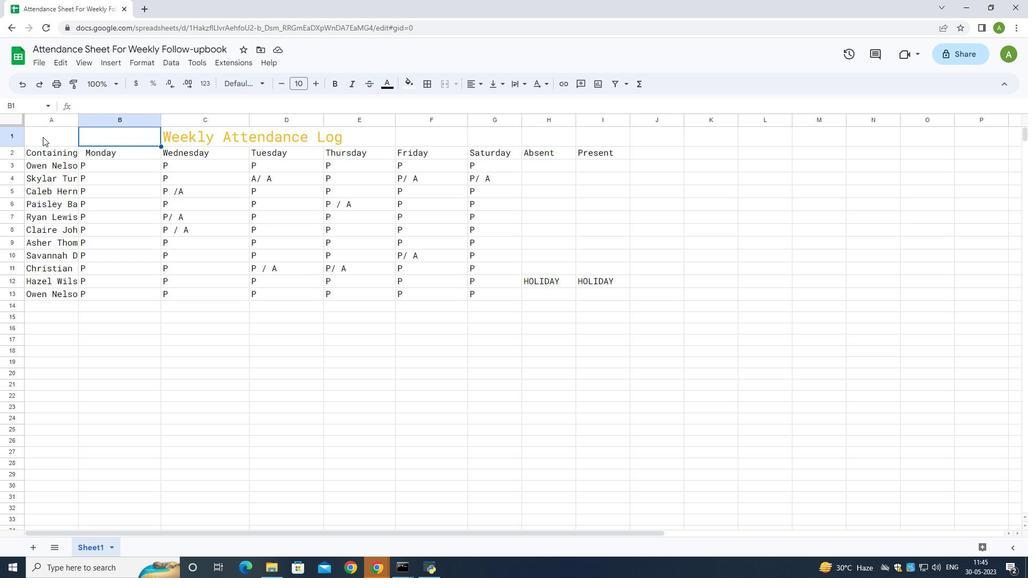
Action: Mouse moved to (473, 85)
Screenshot: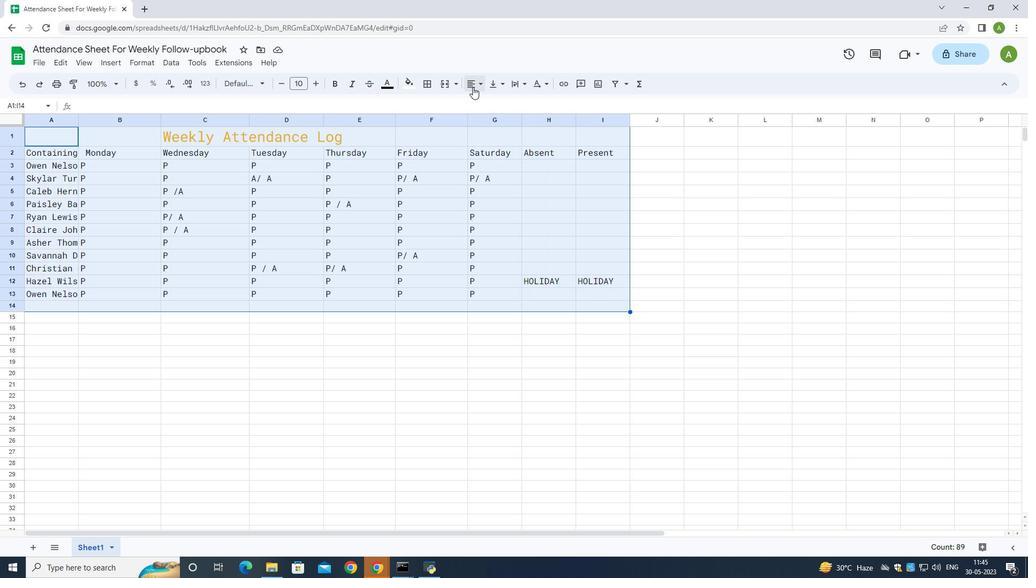 
Action: Mouse pressed left at (473, 85)
Screenshot: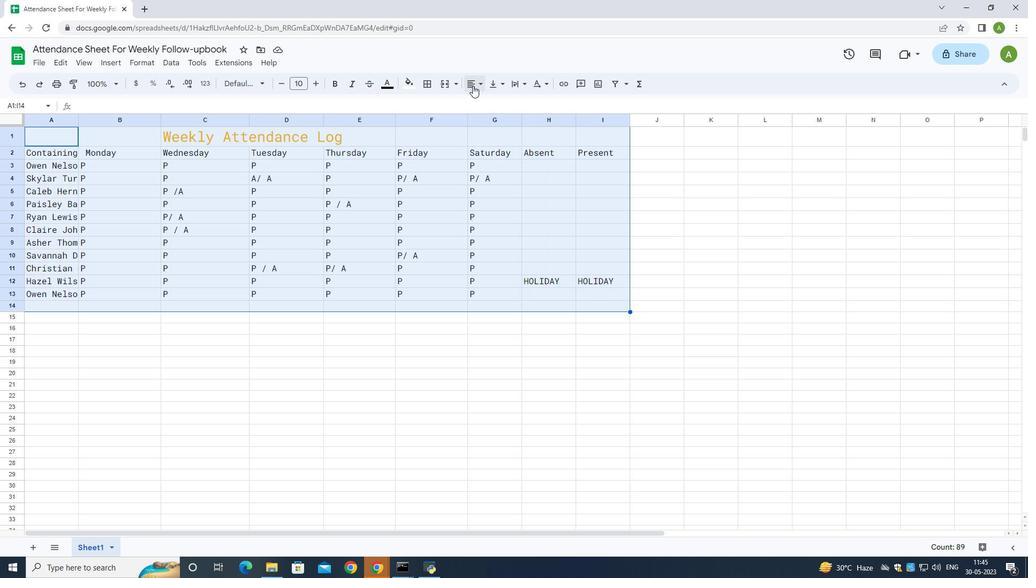 
Action: Mouse moved to (511, 103)
Screenshot: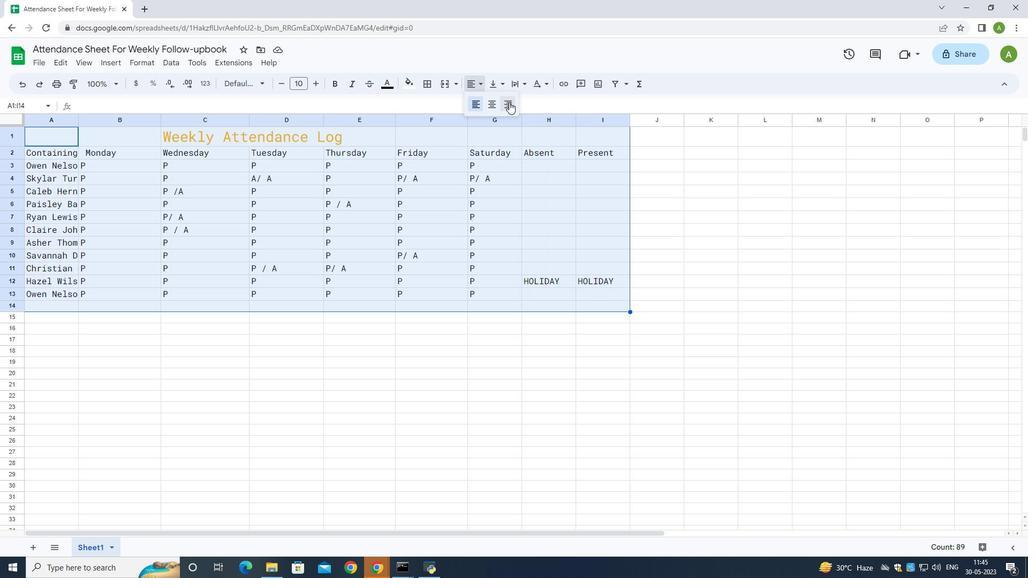 
Action: Mouse pressed left at (511, 103)
Screenshot: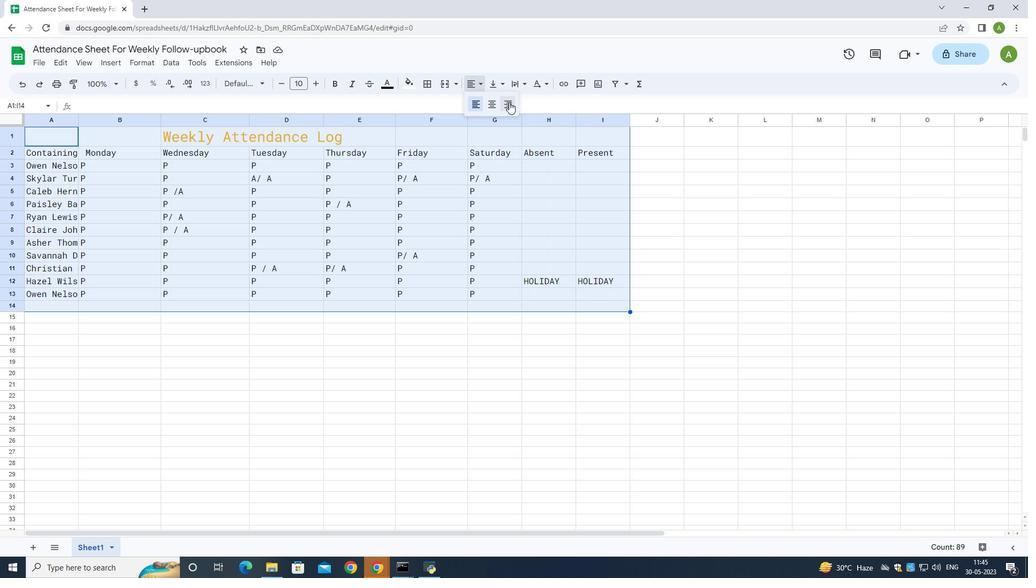 
Action: Mouse moved to (88, 550)
Screenshot: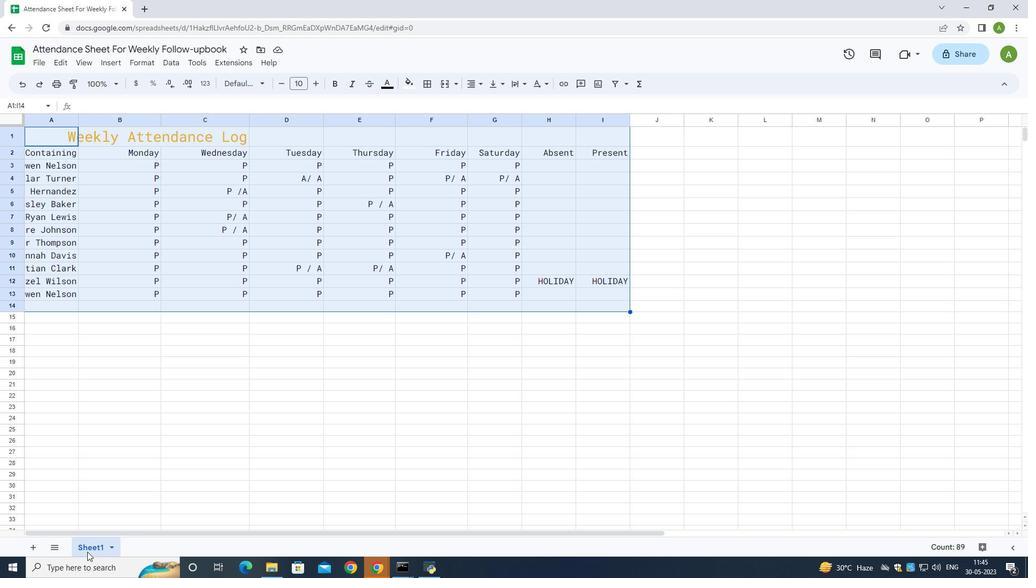 
Action: Mouse pressed left at (88, 550)
Screenshot: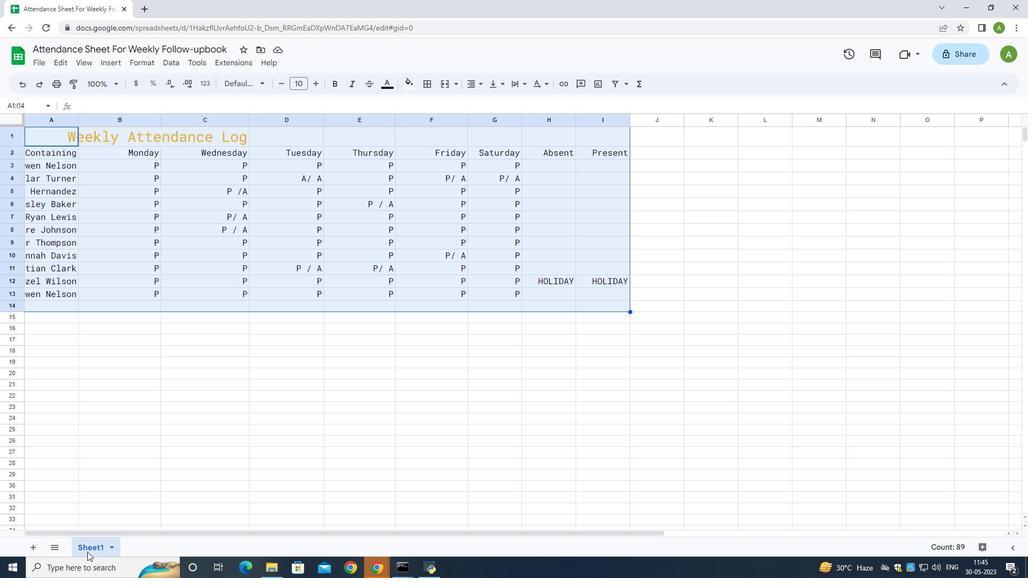 
Action: Mouse moved to (98, 548)
Screenshot: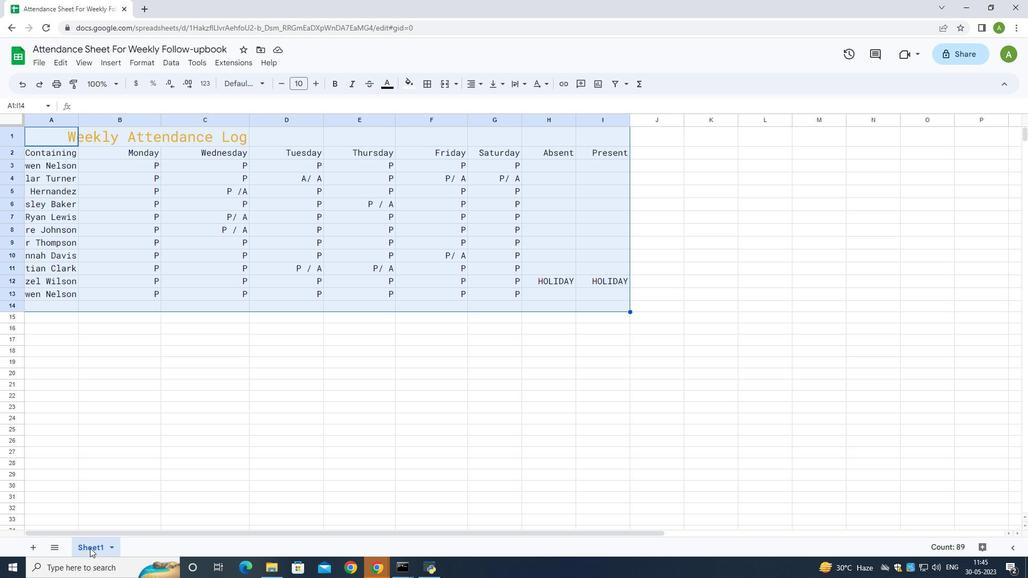 
Action: Mouse pressed left at (98, 548)
Screenshot: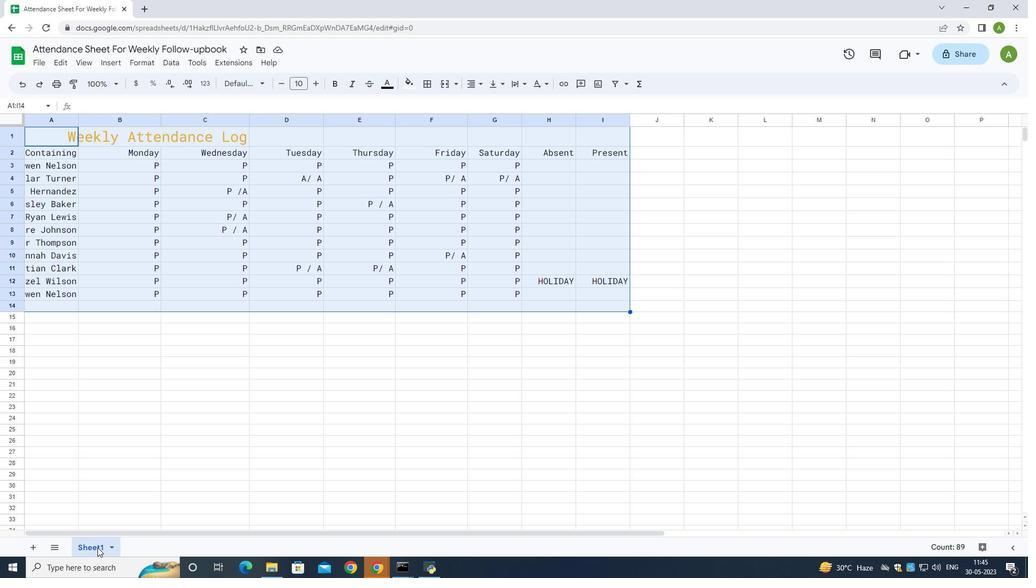 
Action: Mouse moved to (101, 546)
Screenshot: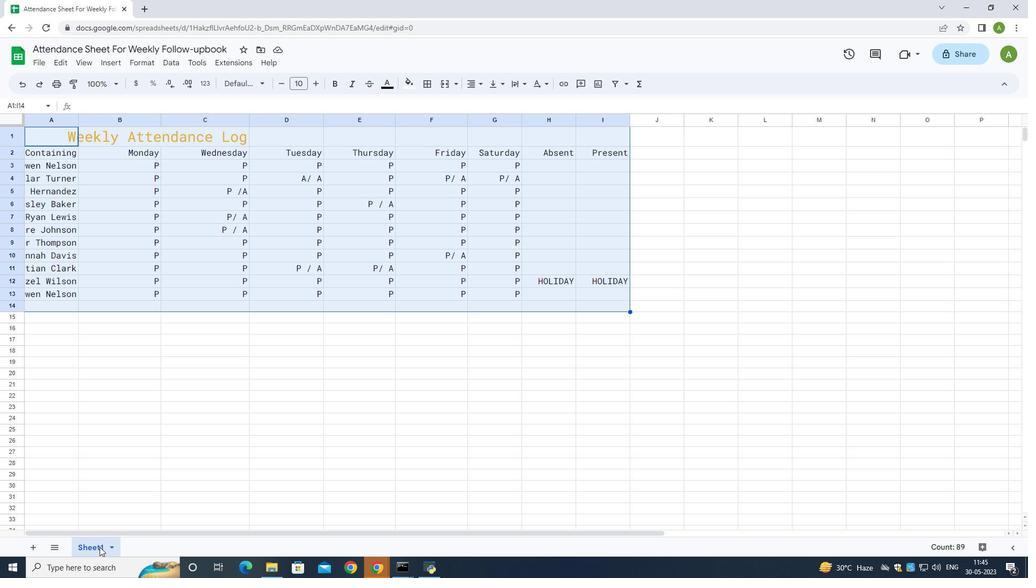 
Action: Mouse pressed left at (101, 546)
Screenshot: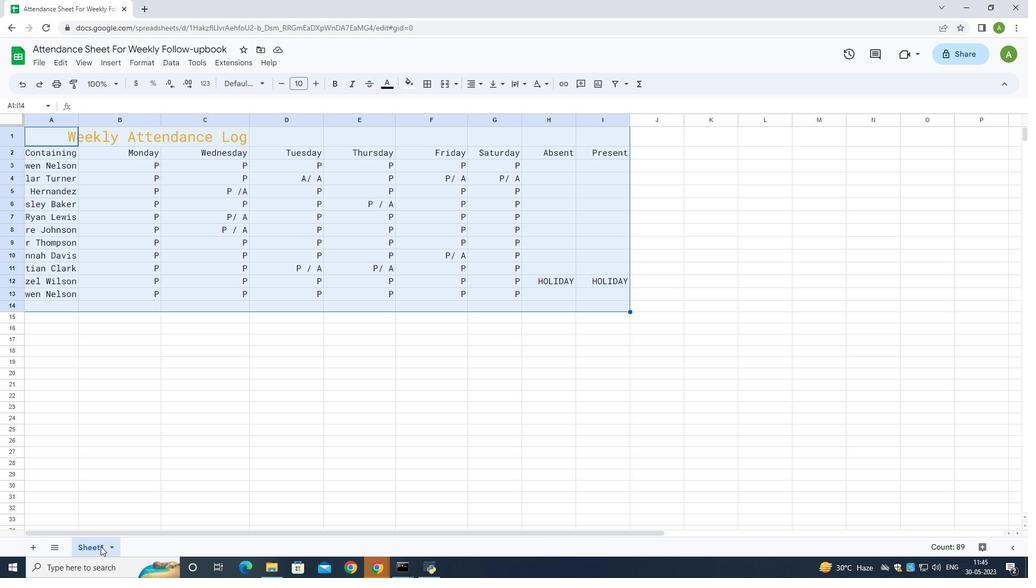 
Action: Mouse moved to (101, 545)
Screenshot: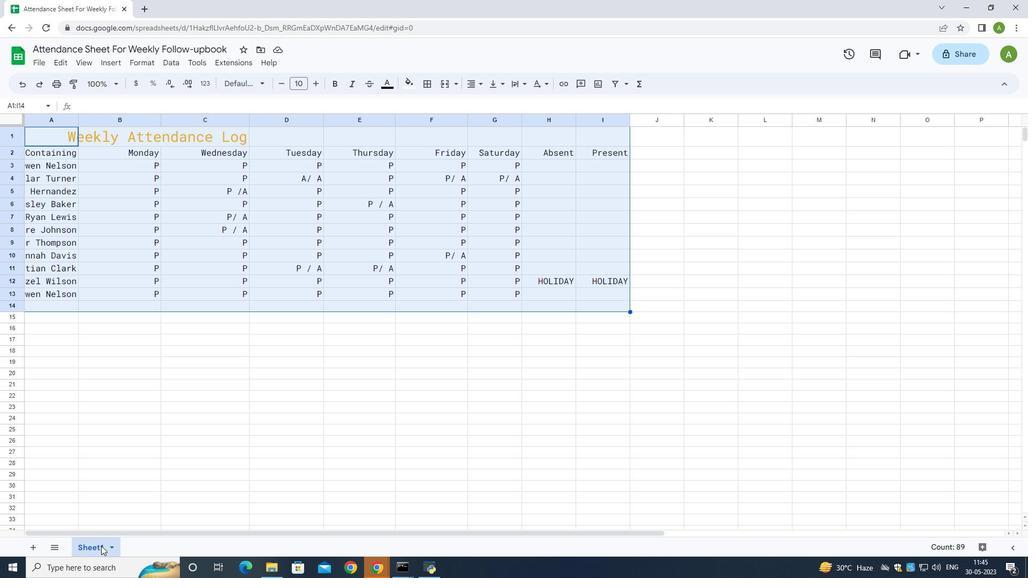 
Action: Mouse pressed left at (101, 545)
Screenshot: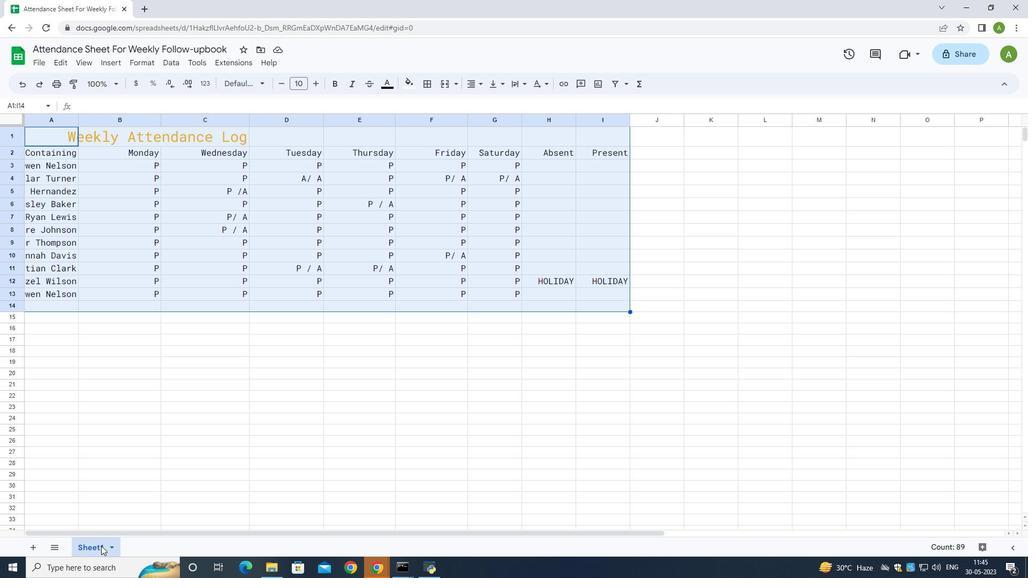 
Action: Mouse moved to (142, 544)
Screenshot: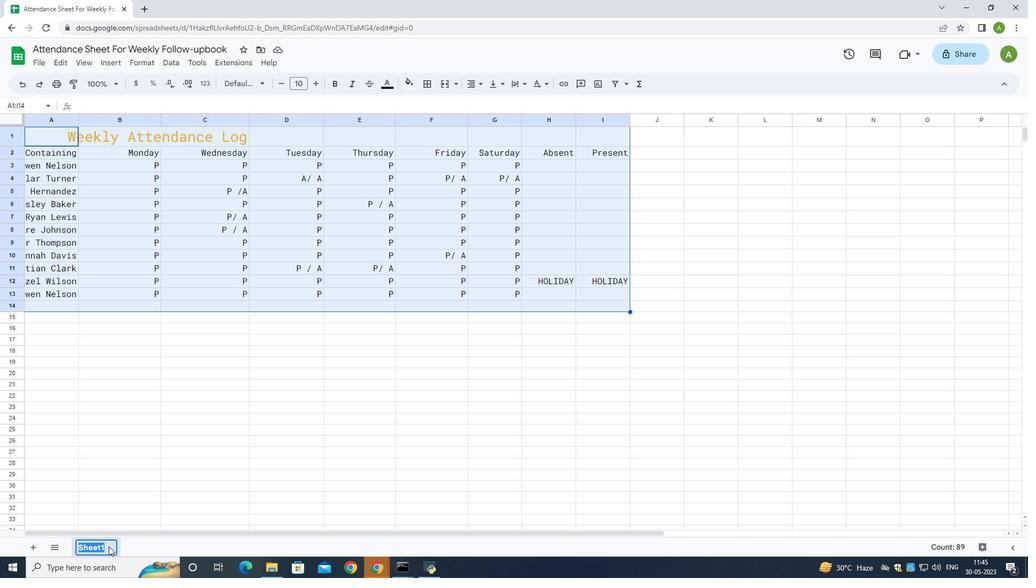 
Action: Key pressed <Key.backspace><Key.shift><Key.shift><Key.shift><Key.shift><Key.shift>Attendance<Key.space><Key.shift>Sheet<Key.space>for<Key.space><Key.shift>Weekly<Key.space><Key.shift><Key.shift><Key.shift><Key.shift><Key.shift><Key.shift><Key.shift><Key.shift><Key.shift><Key.shift><Key.shift>Follow-upbook
Screenshot: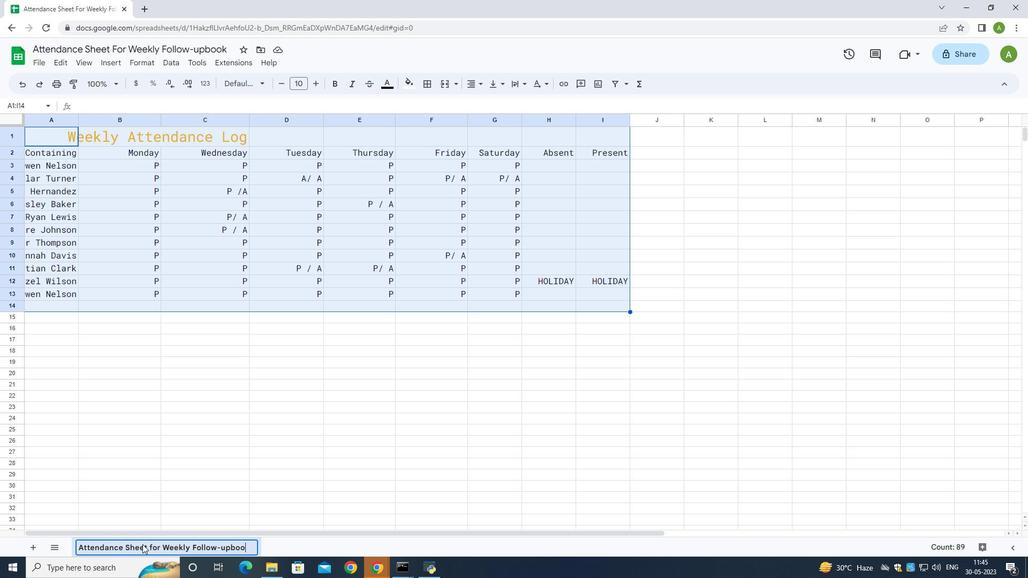 
Action: Mouse moved to (163, 207)
Screenshot: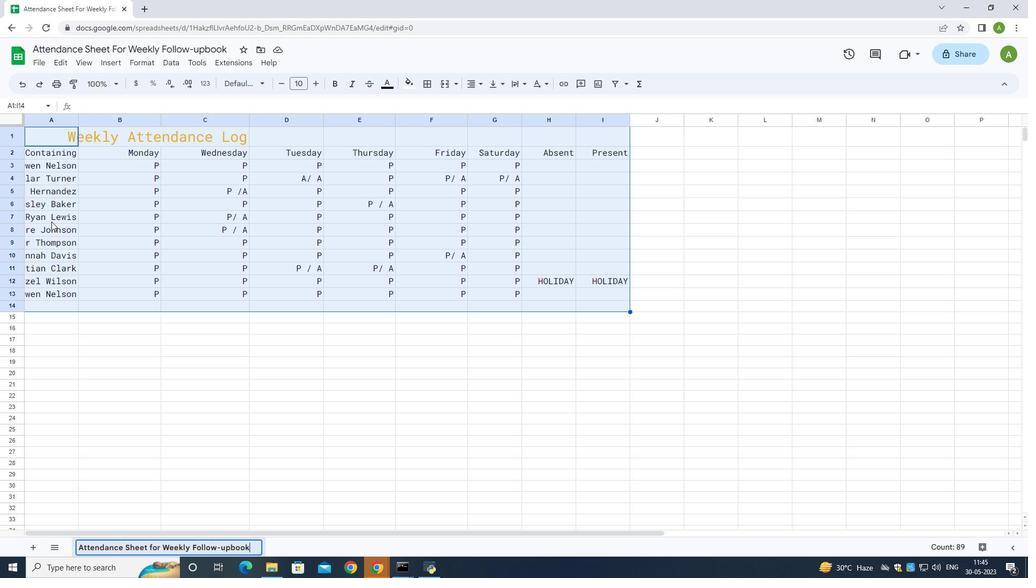 
Action: Key pressed <Key.enter>
Screenshot: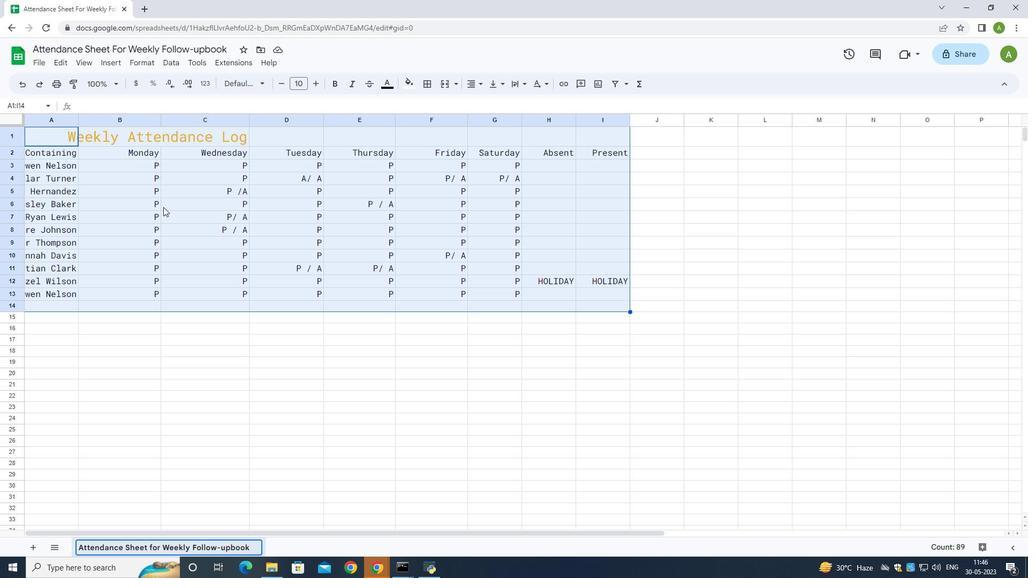 
Action: Mouse moved to (331, 200)
Screenshot: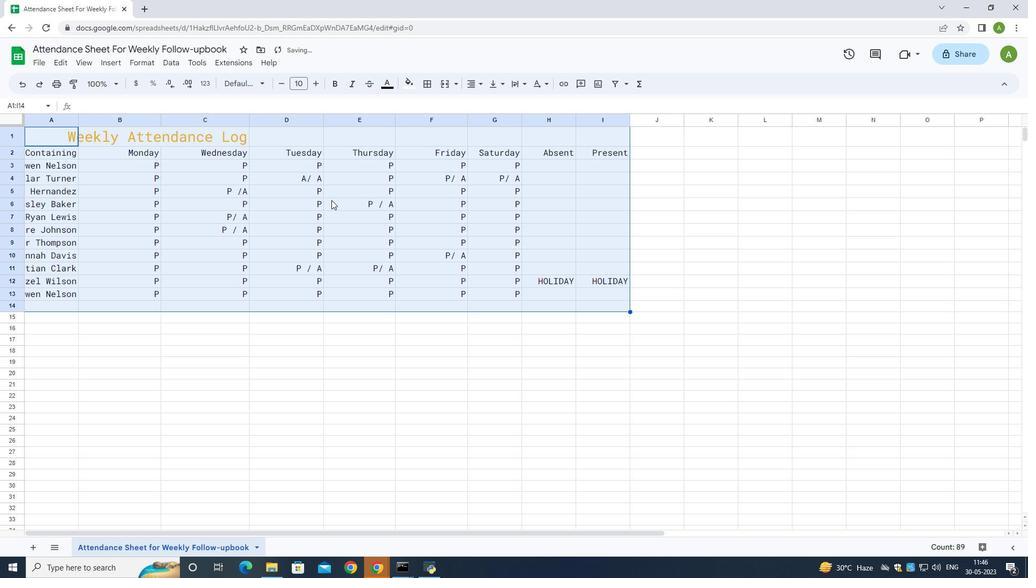 
Action: Key pressed ctrl+S<'\x13'>
Screenshot: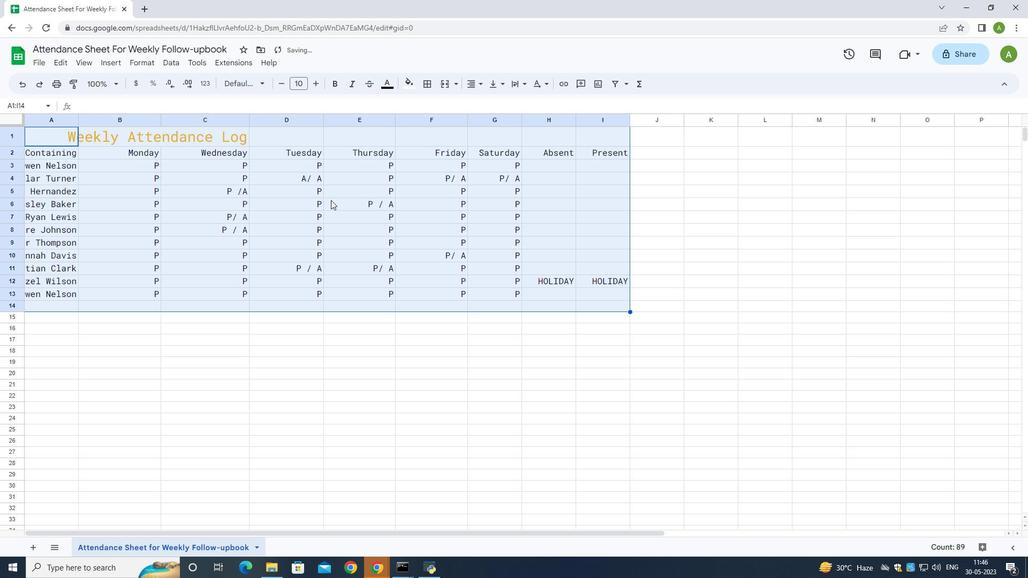 
Action: Mouse moved to (94, 337)
Screenshot: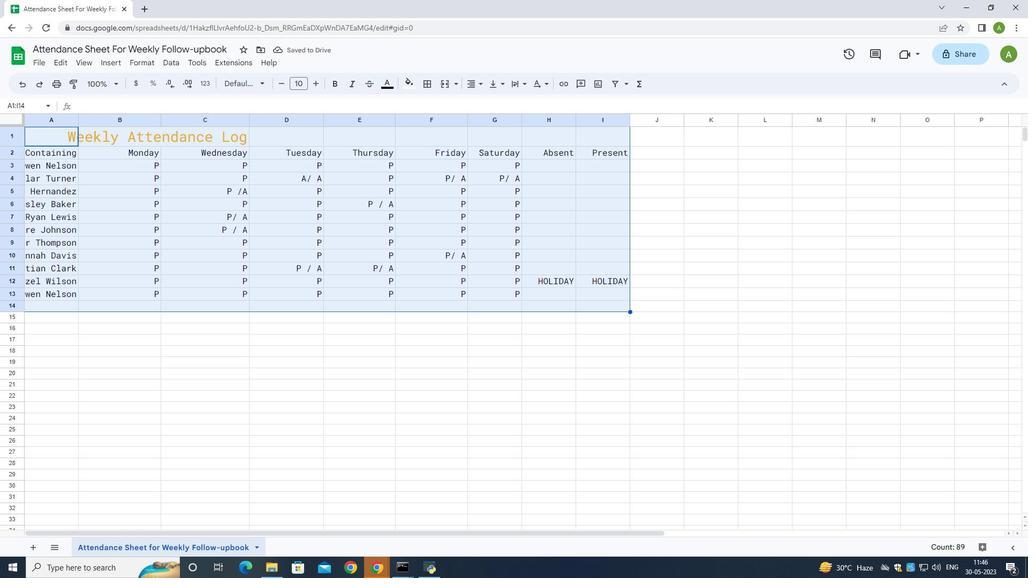 
Action: Mouse scrolled (94, 336) with delta (0, 0)
Screenshot: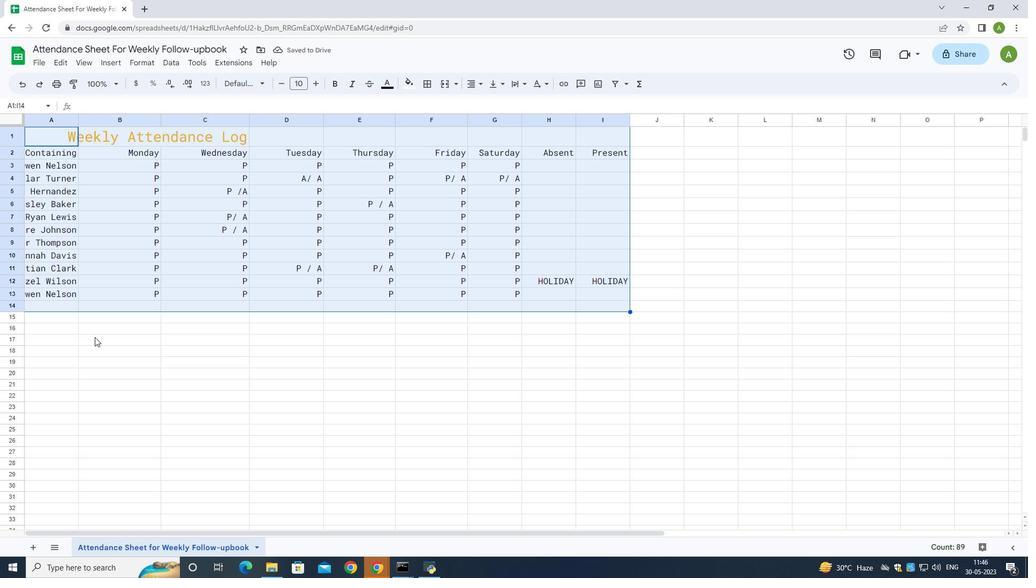 
Action: Mouse scrolled (94, 336) with delta (0, 0)
Screenshot: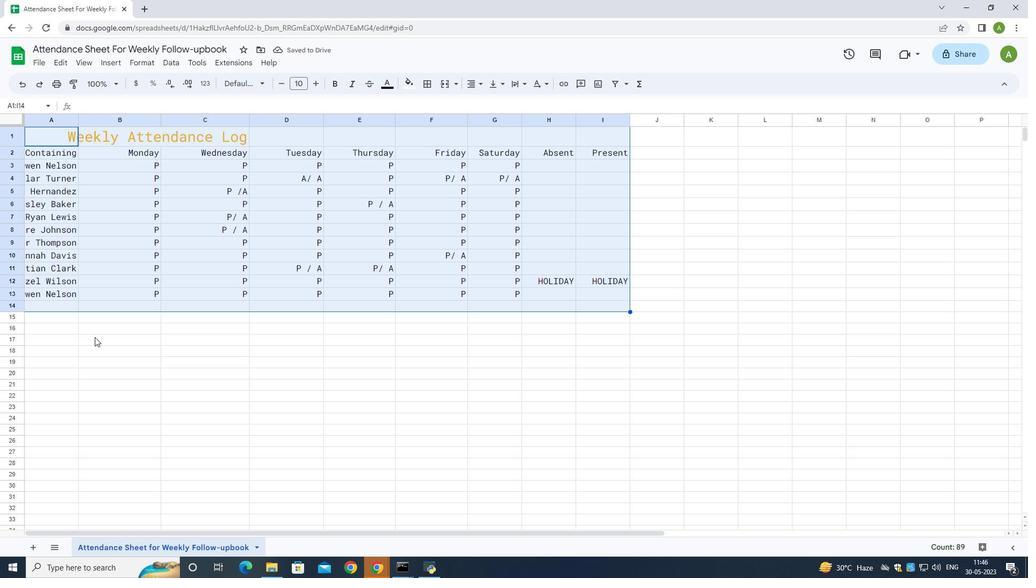 
Action: Mouse scrolled (94, 336) with delta (0, 0)
Screenshot: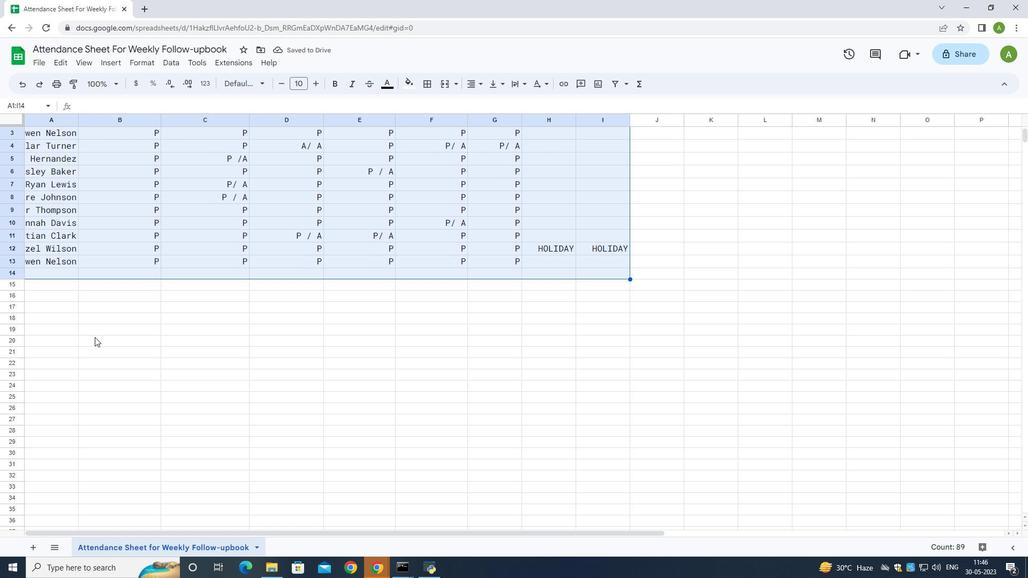
Action: Mouse scrolled (94, 338) with delta (0, 0)
Screenshot: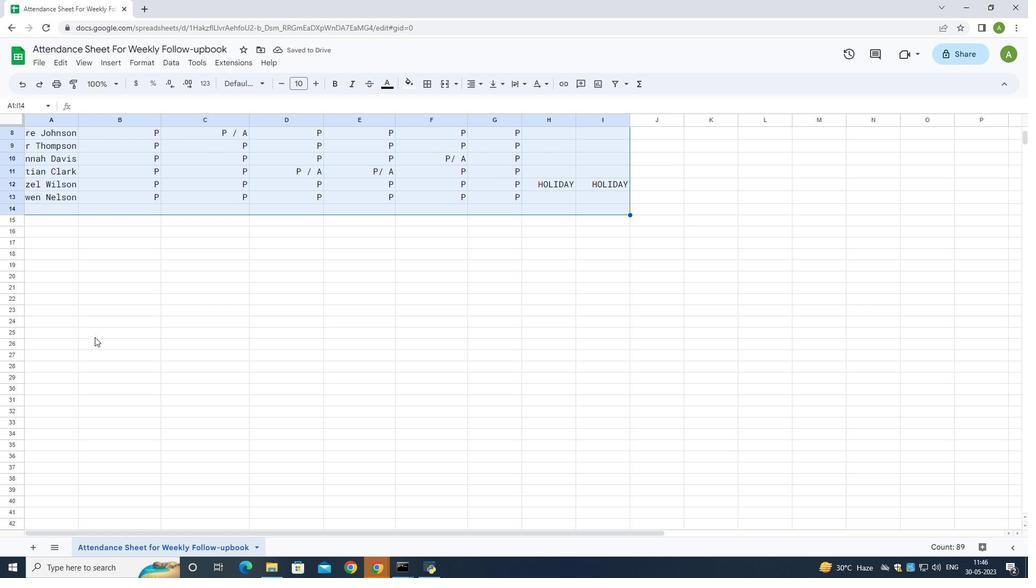 
Action: Mouse scrolled (94, 338) with delta (0, 0)
Screenshot: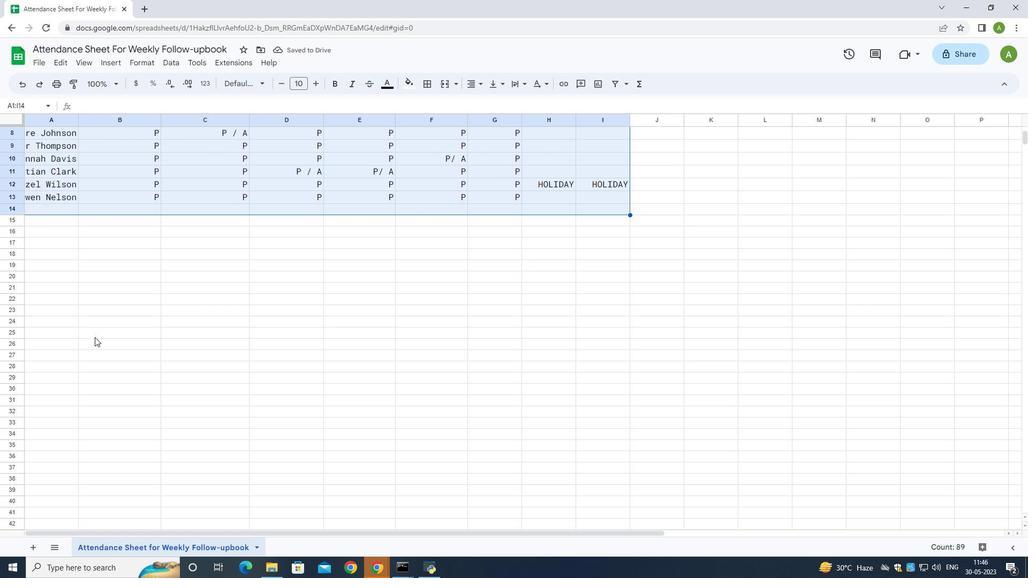 
Action: Mouse scrolled (94, 338) with delta (0, 0)
Screenshot: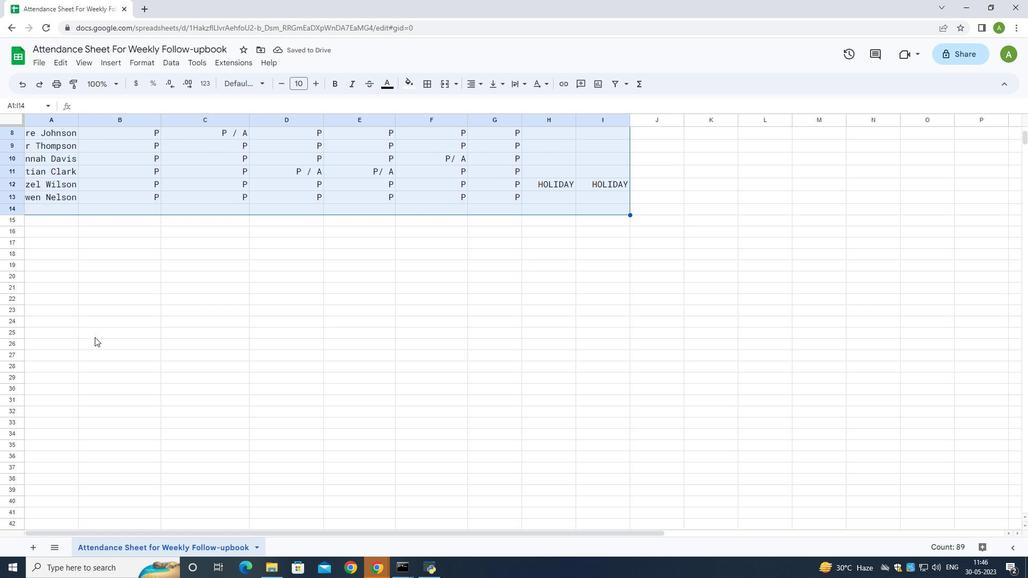
Action: Mouse scrolled (94, 338) with delta (0, 0)
Screenshot: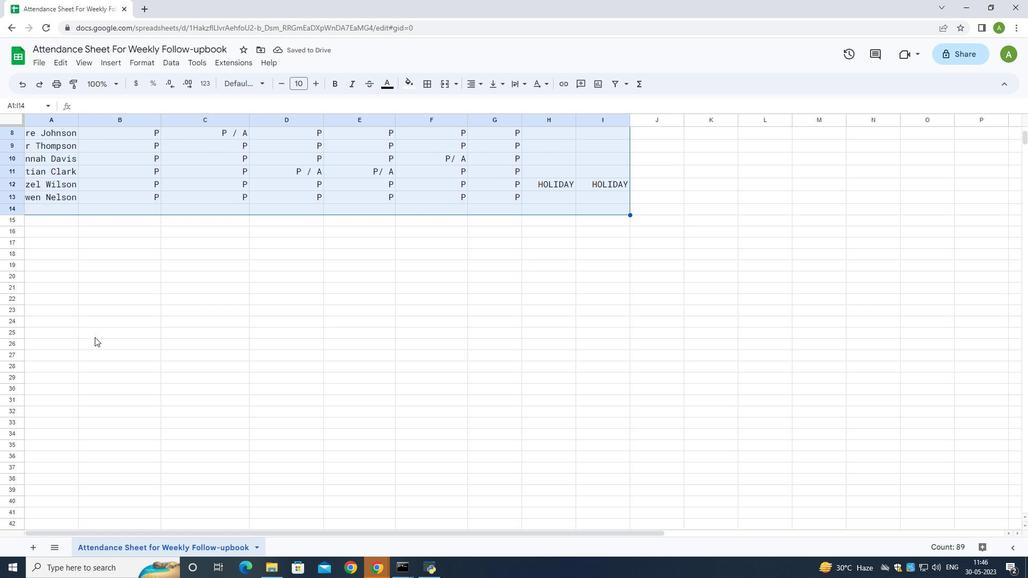 
Action: Mouse scrolled (94, 338) with delta (0, 0)
Screenshot: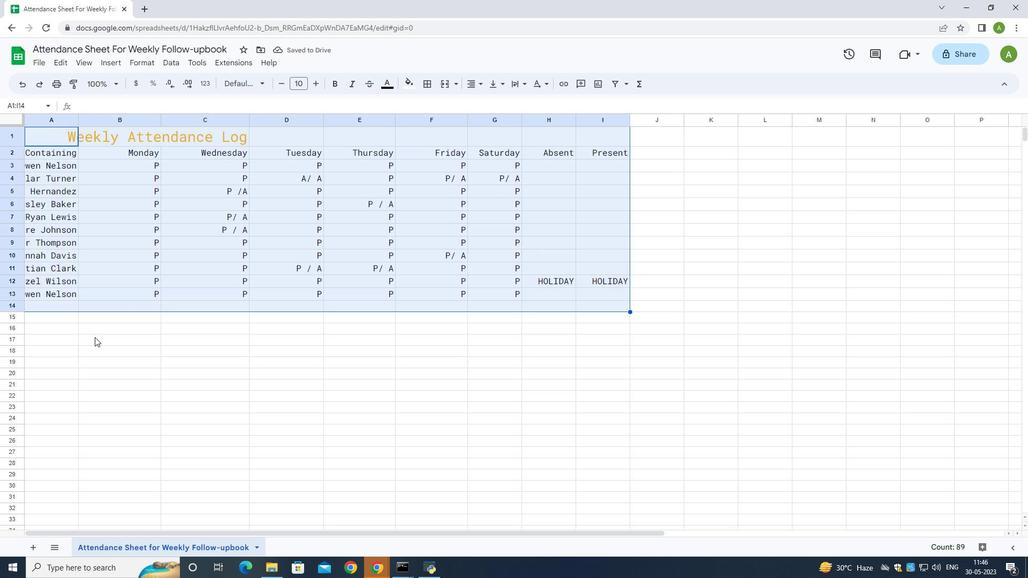 
